 Task: For heading Use Italics Impact with pink colour & bold.  font size for heading26,  'Change the font style of data to'Lobster and font size to 18,  Change the alignment of both headline & data to Align right In the sheet  BudgetTrack  analysis
Action: Mouse moved to (210, 164)
Screenshot: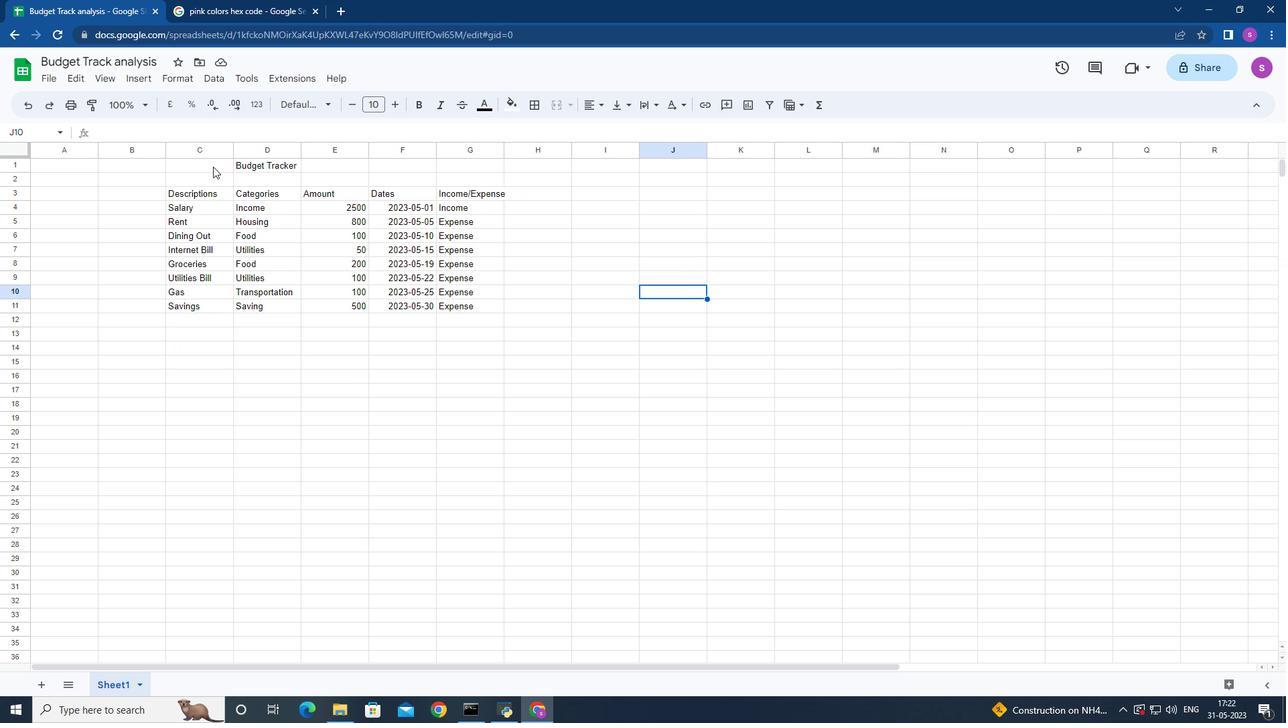 
Action: Mouse pressed left at (210, 164)
Screenshot: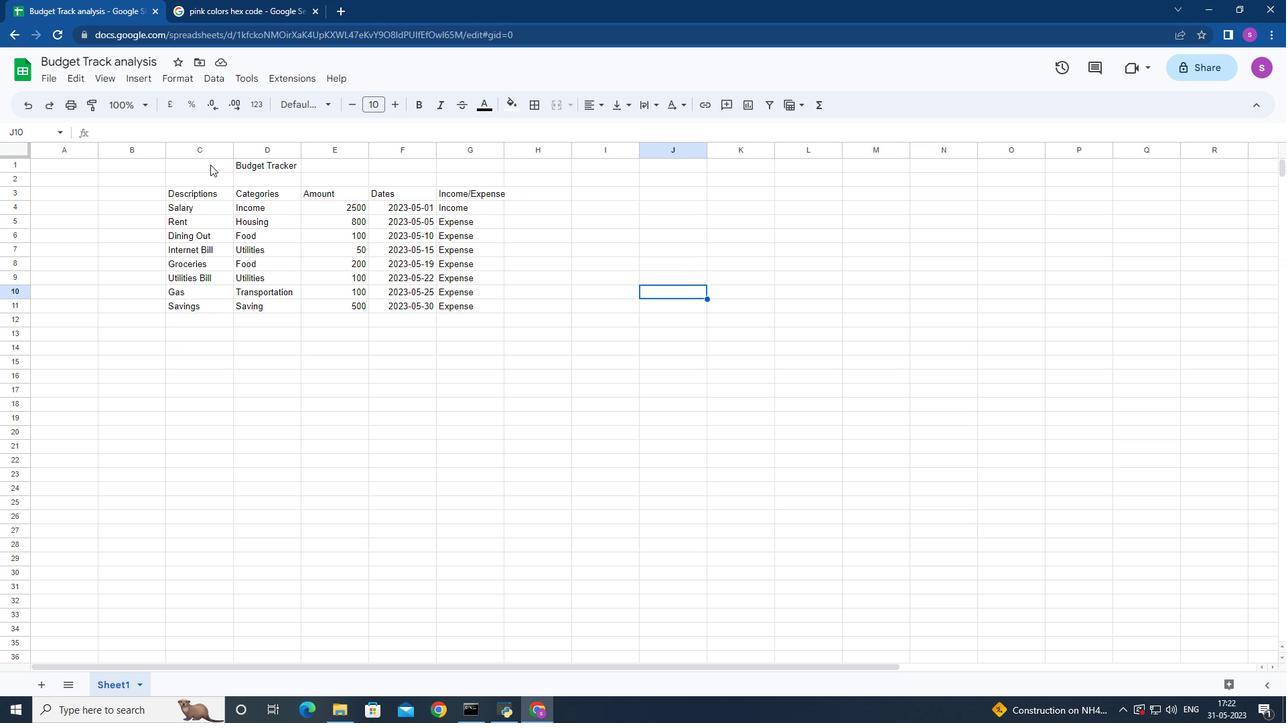 
Action: Mouse moved to (325, 106)
Screenshot: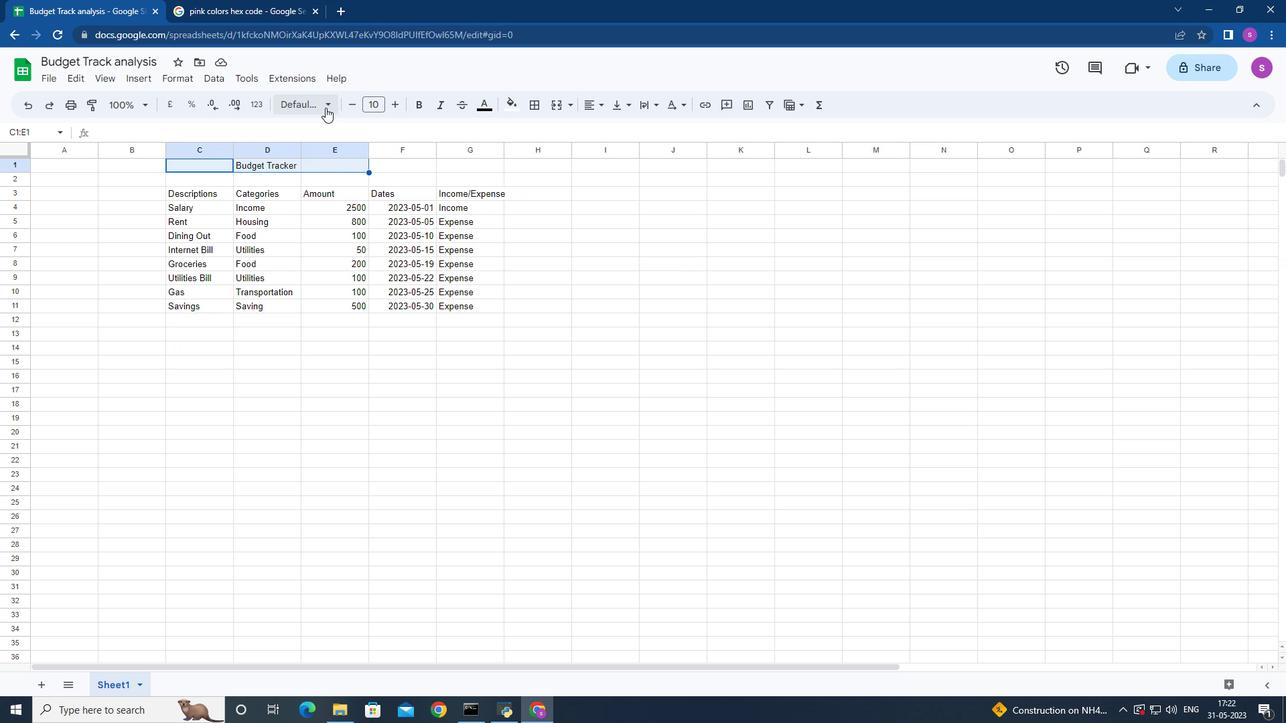 
Action: Mouse pressed left at (325, 106)
Screenshot: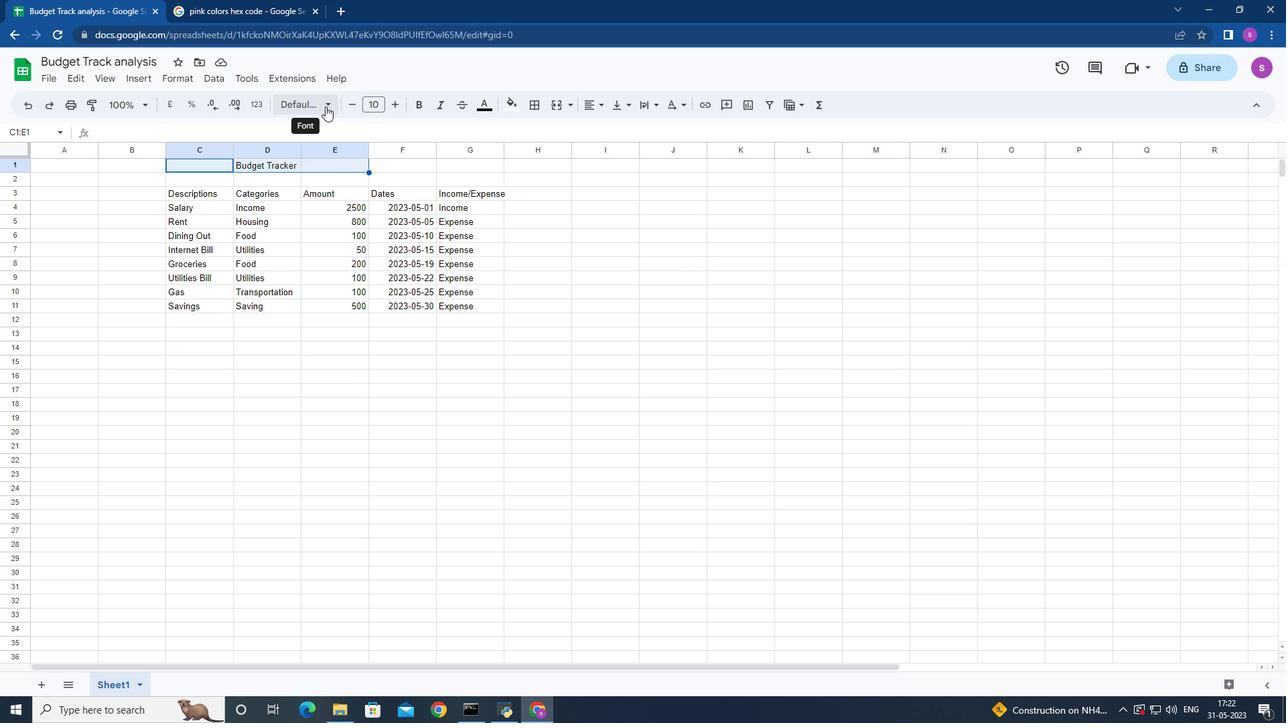 
Action: Mouse moved to (348, 527)
Screenshot: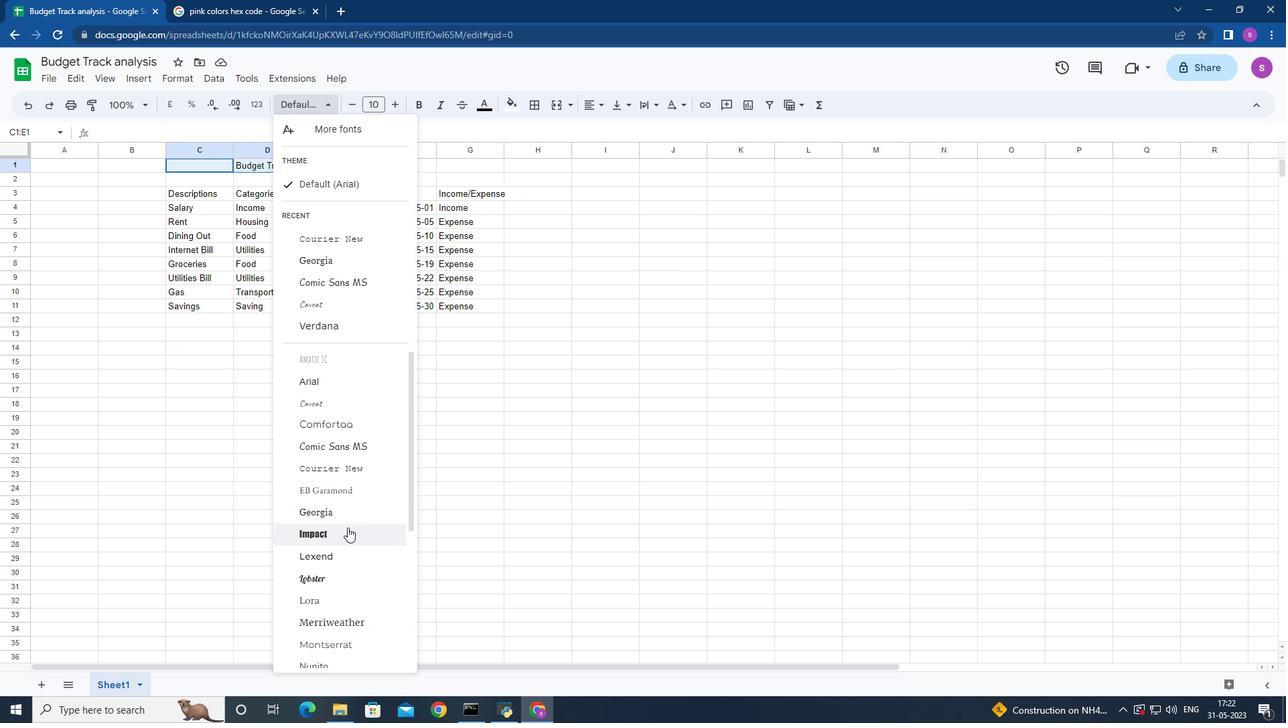 
Action: Mouse pressed left at (348, 527)
Screenshot: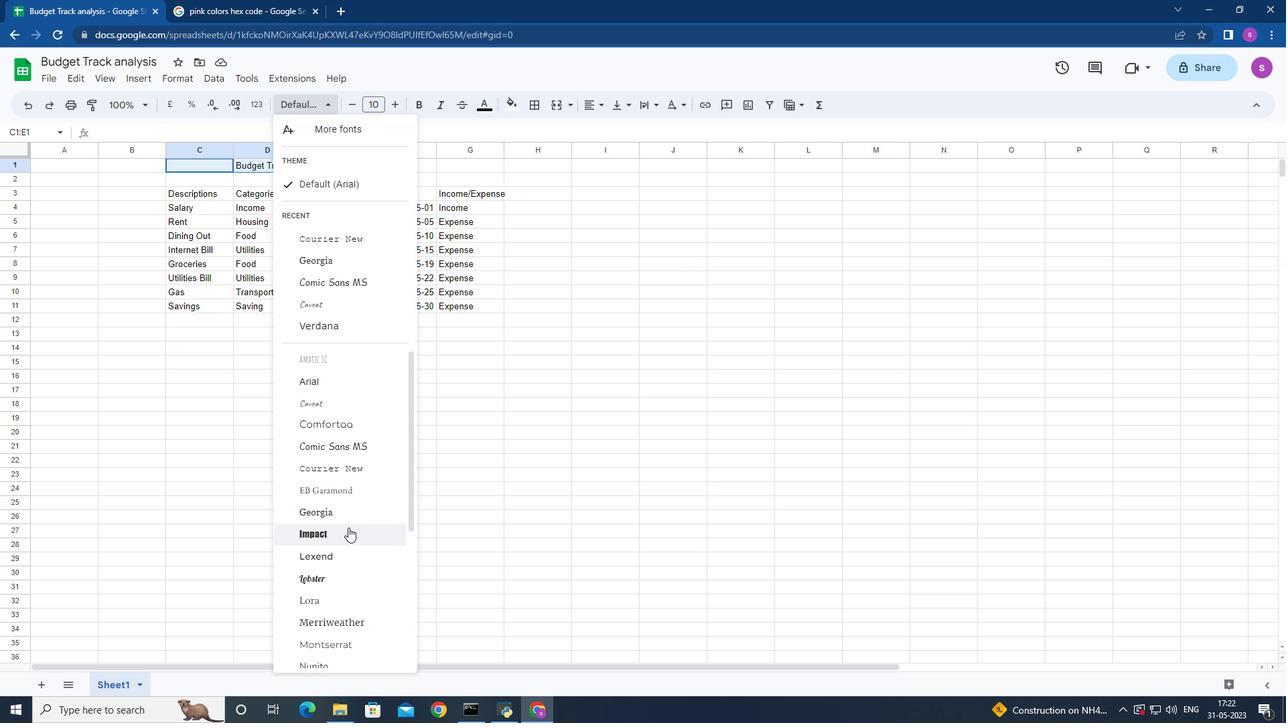 
Action: Mouse moved to (478, 104)
Screenshot: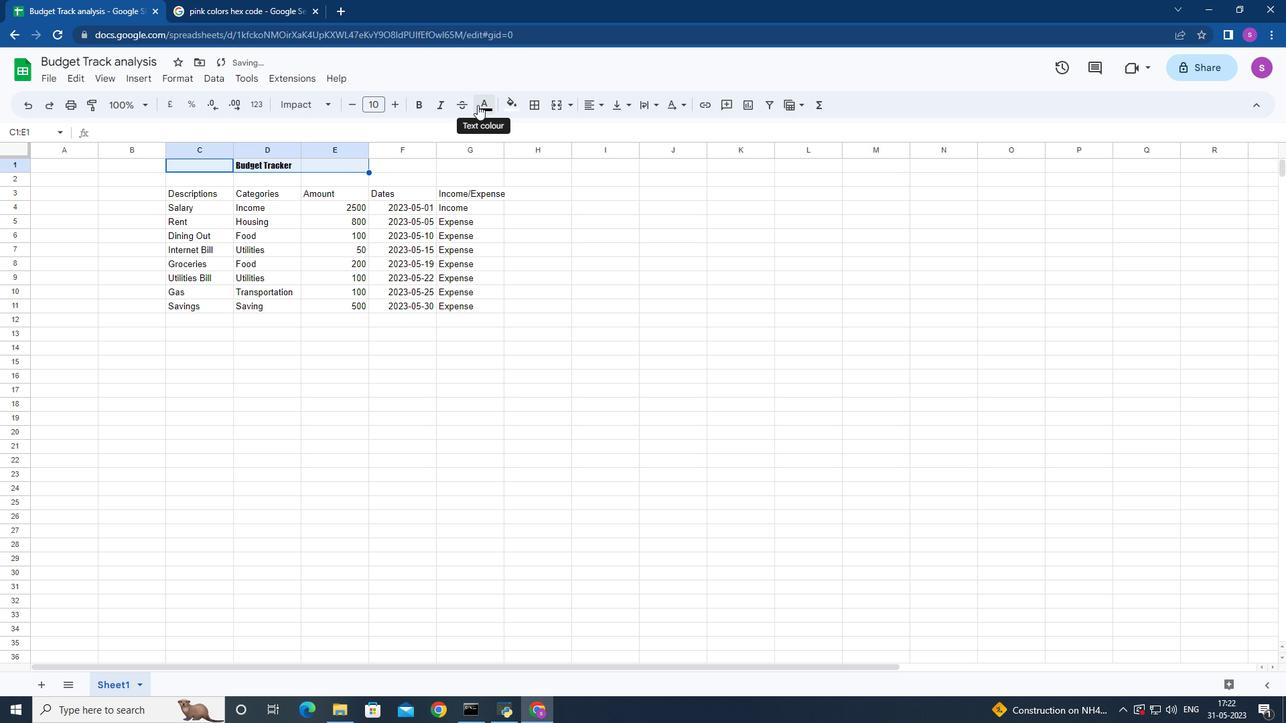 
Action: Mouse pressed left at (478, 104)
Screenshot: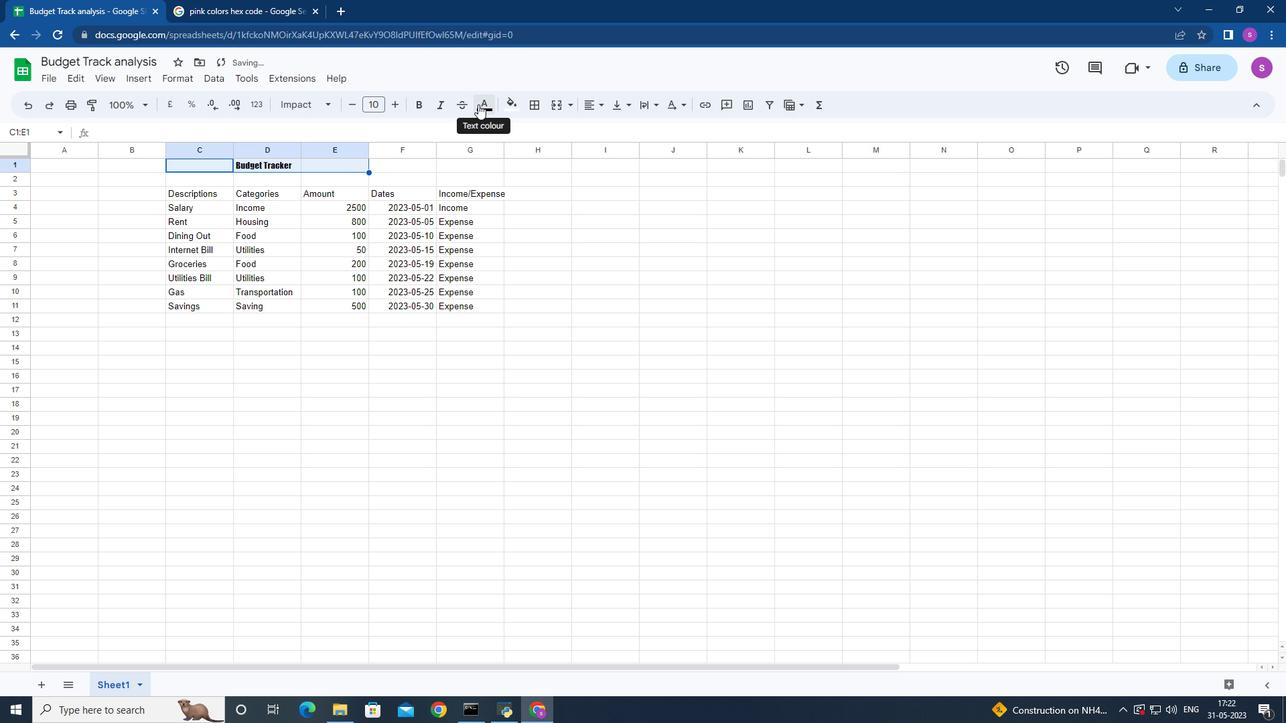 
Action: Mouse moved to (491, 308)
Screenshot: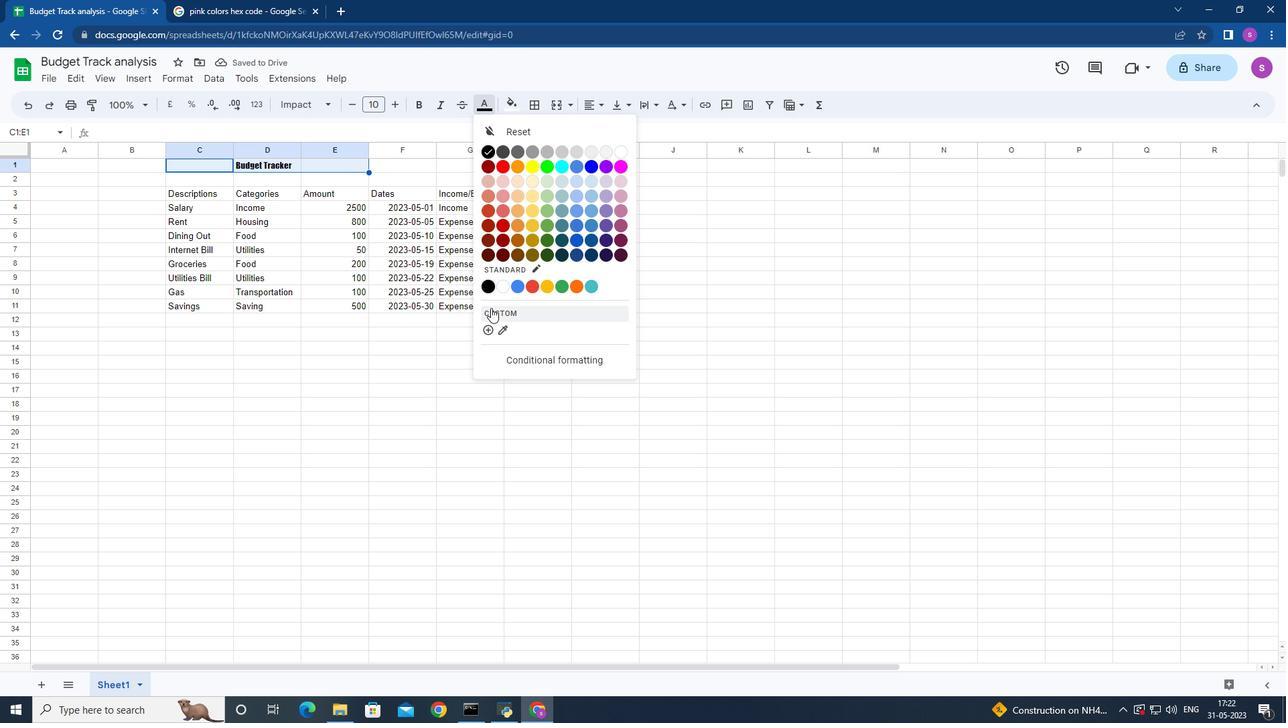 
Action: Mouse pressed left at (491, 308)
Screenshot: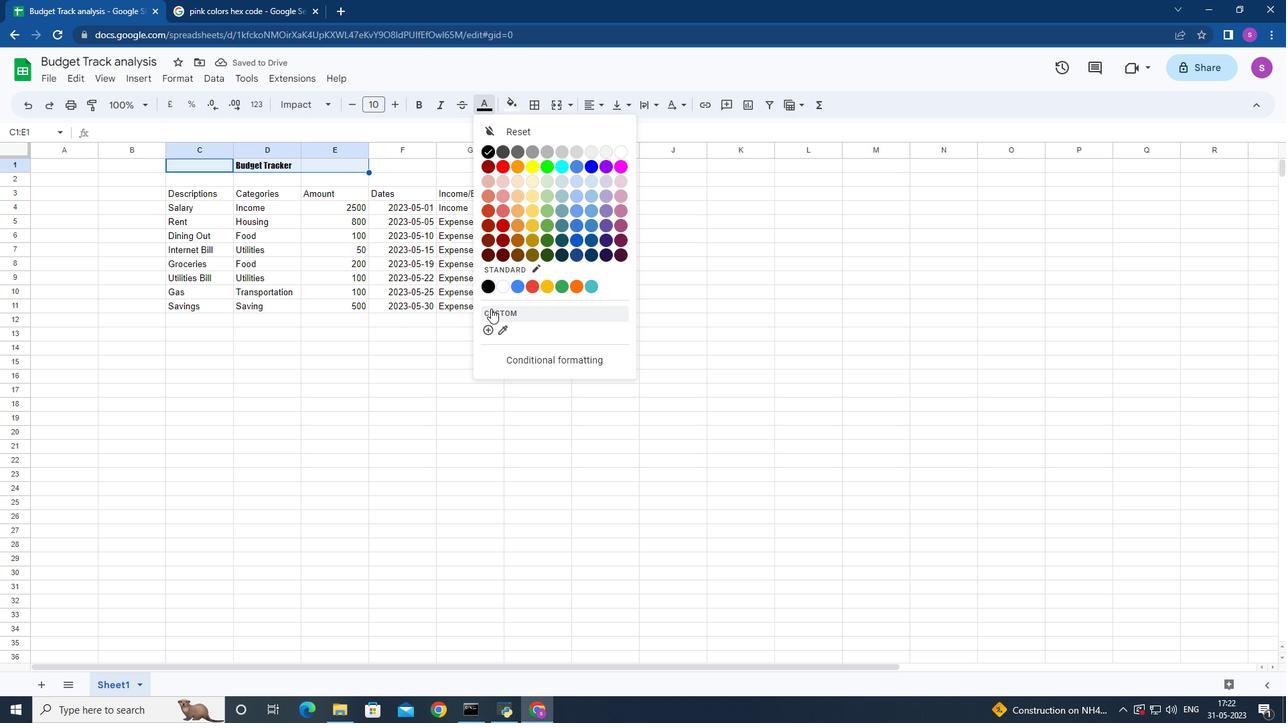 
Action: Mouse moved to (522, 371)
Screenshot: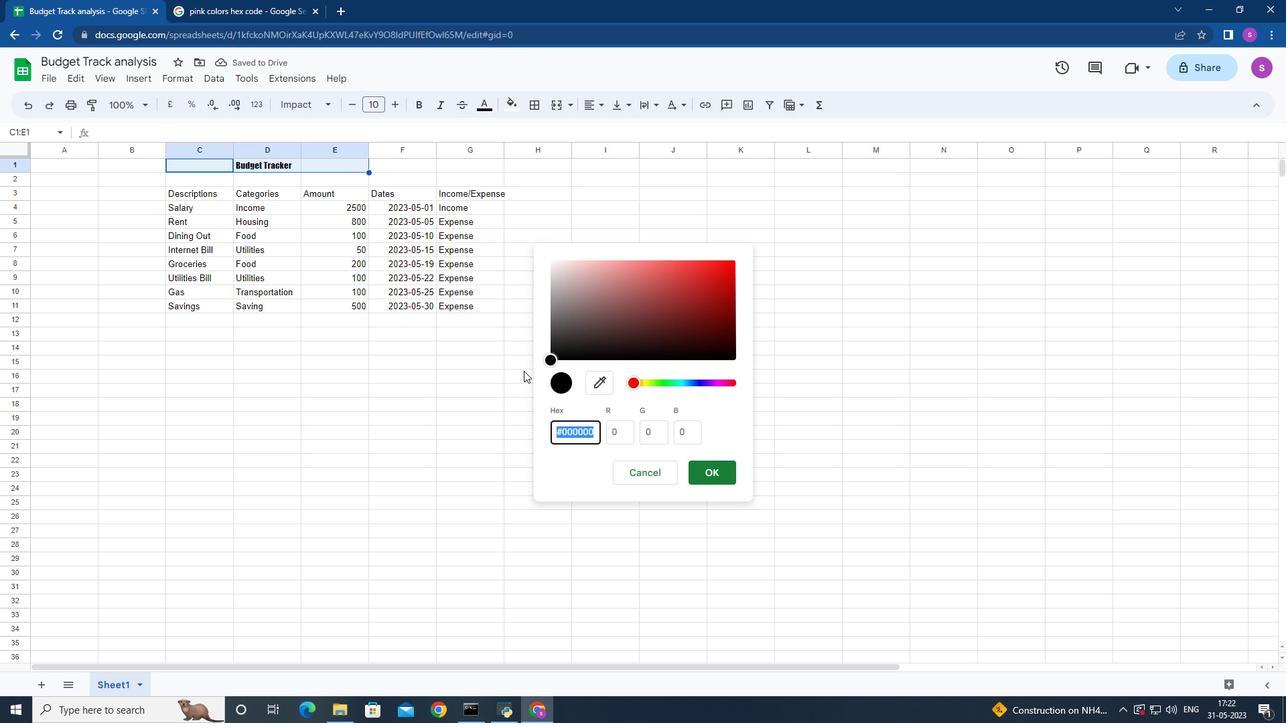 
Action: Key pressed ctrl+V
Screenshot: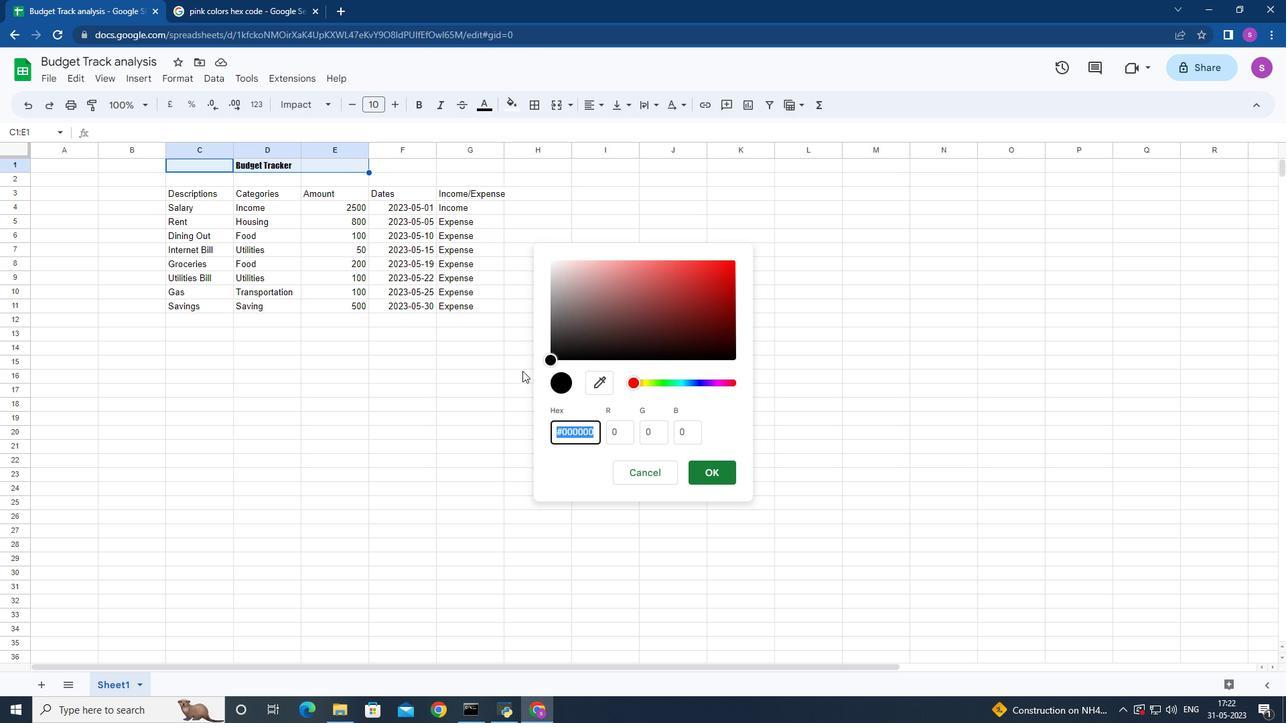 
Action: Mouse moved to (717, 468)
Screenshot: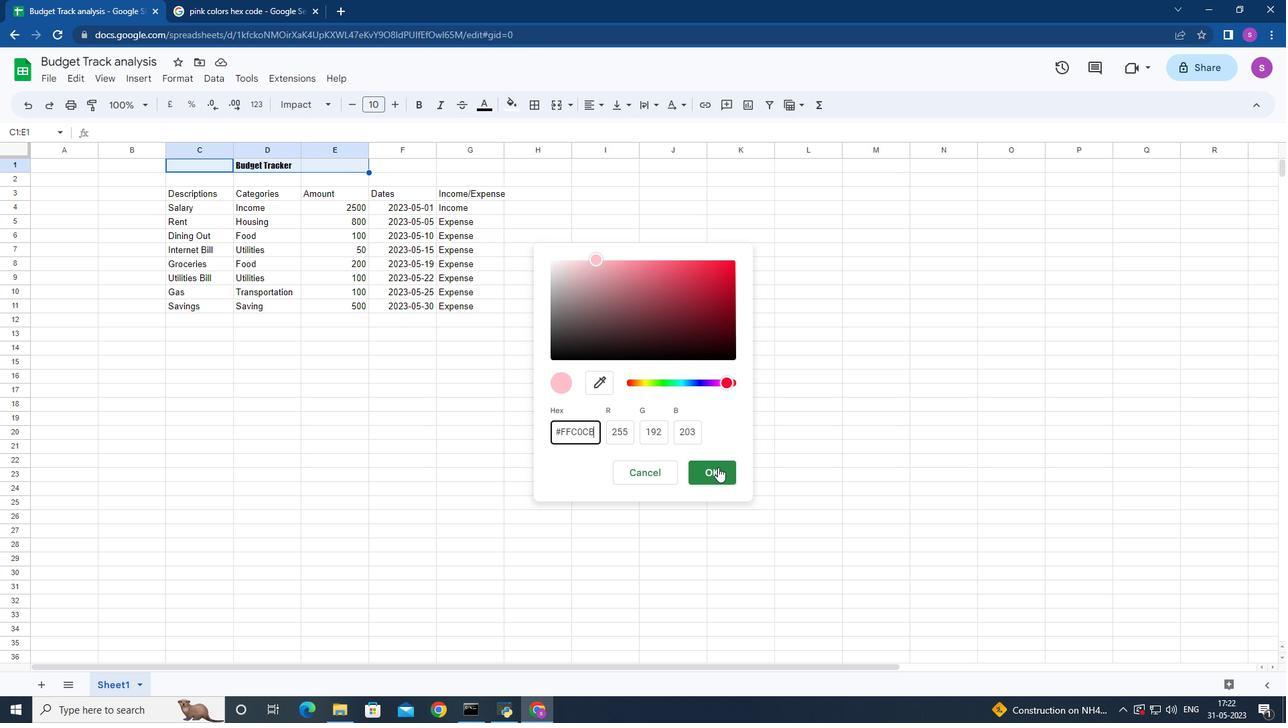 
Action: Mouse pressed left at (717, 468)
Screenshot: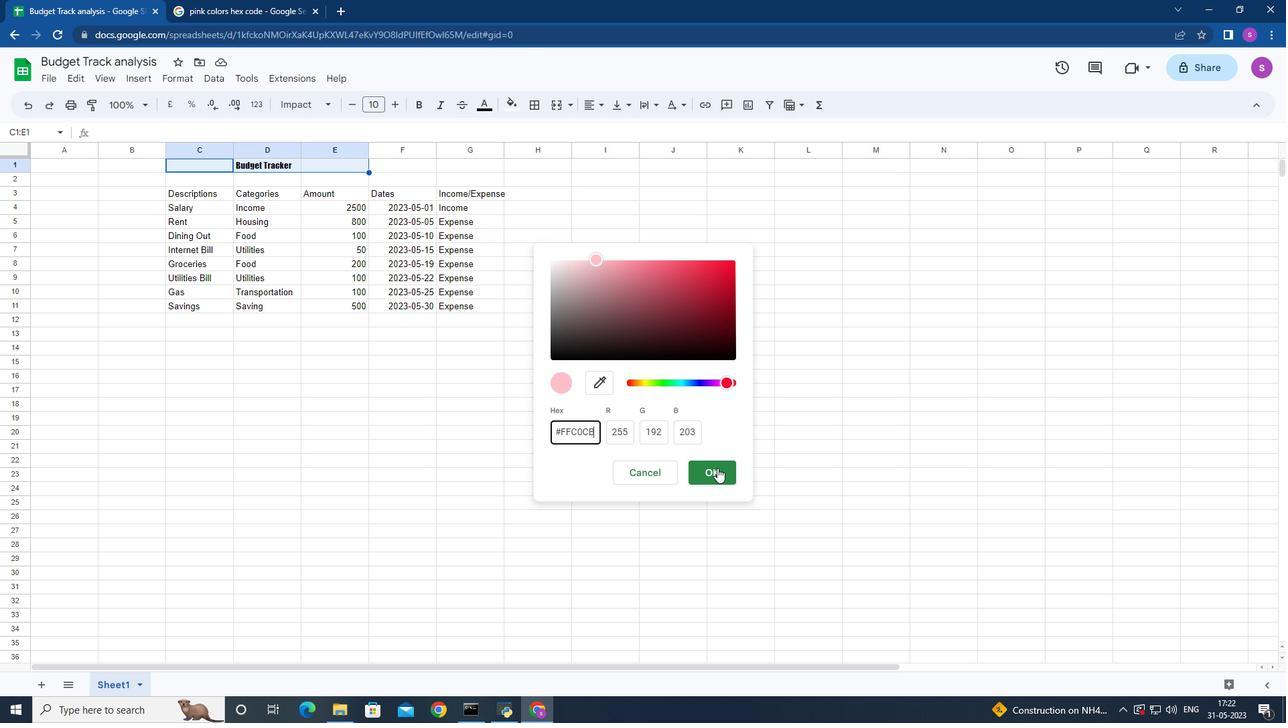 
Action: Mouse moved to (418, 104)
Screenshot: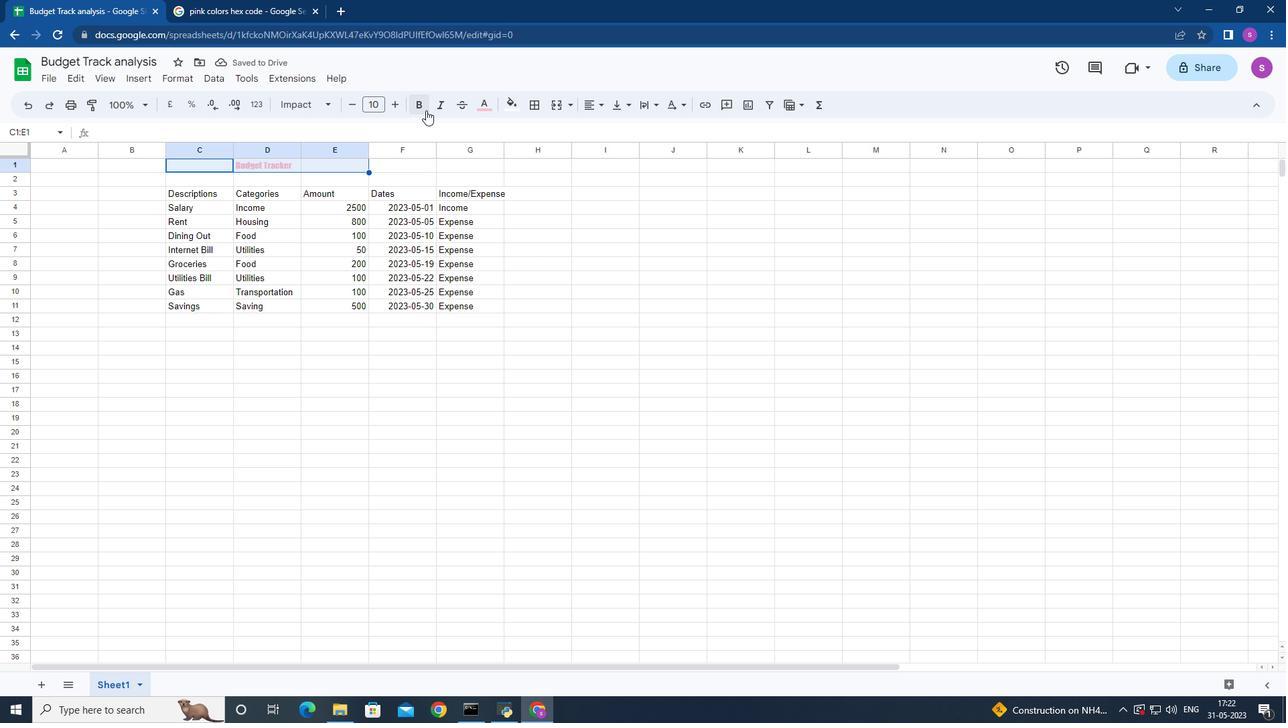 
Action: Mouse pressed left at (418, 104)
Screenshot: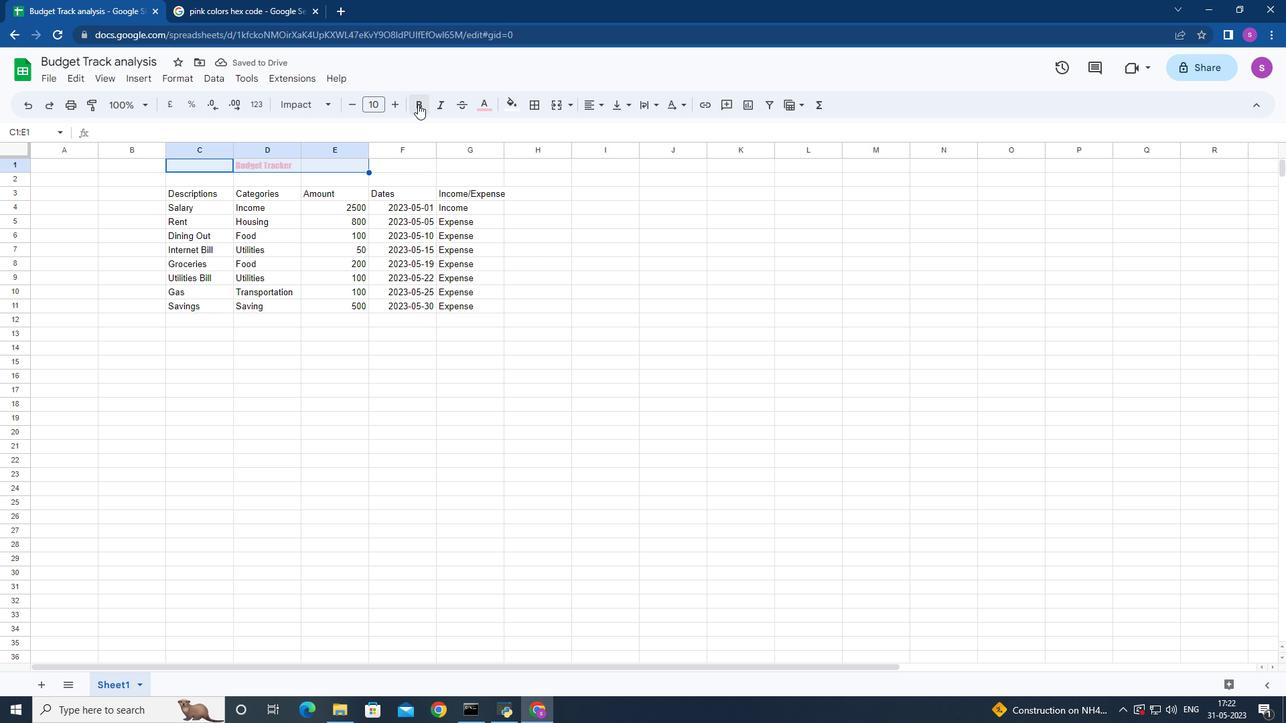 
Action: Mouse moved to (394, 107)
Screenshot: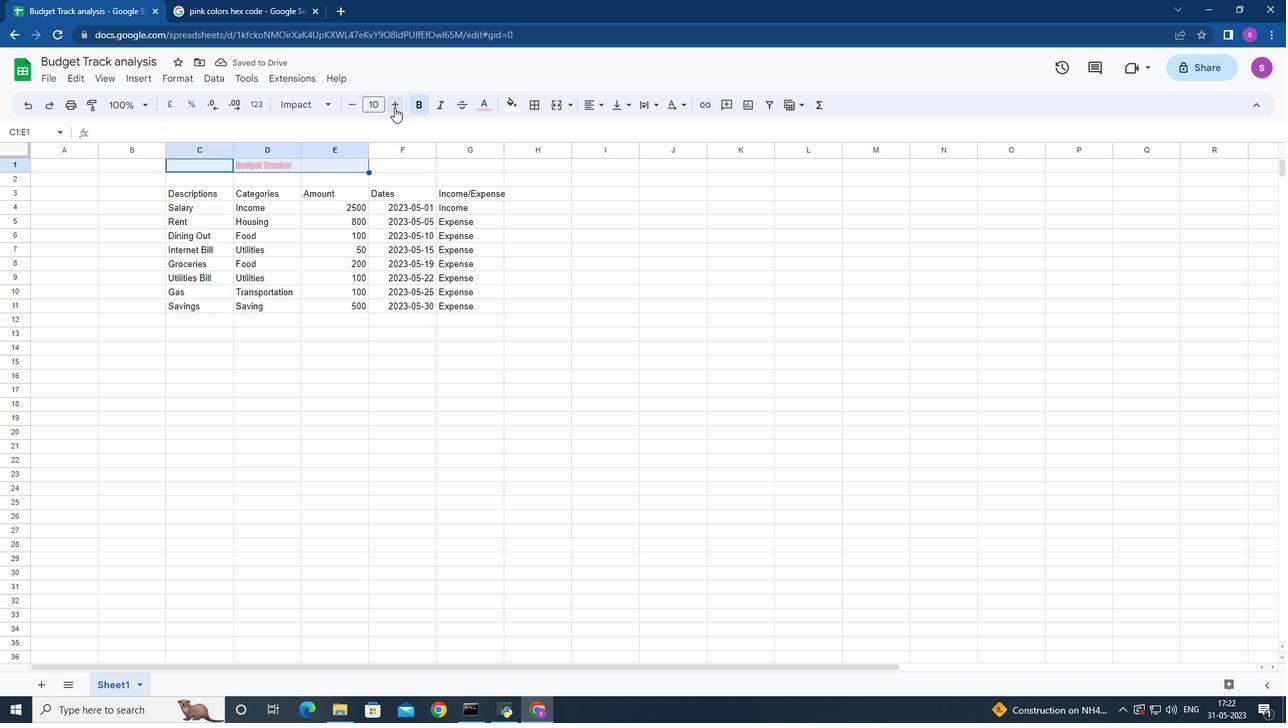 
Action: Mouse pressed left at (394, 107)
Screenshot: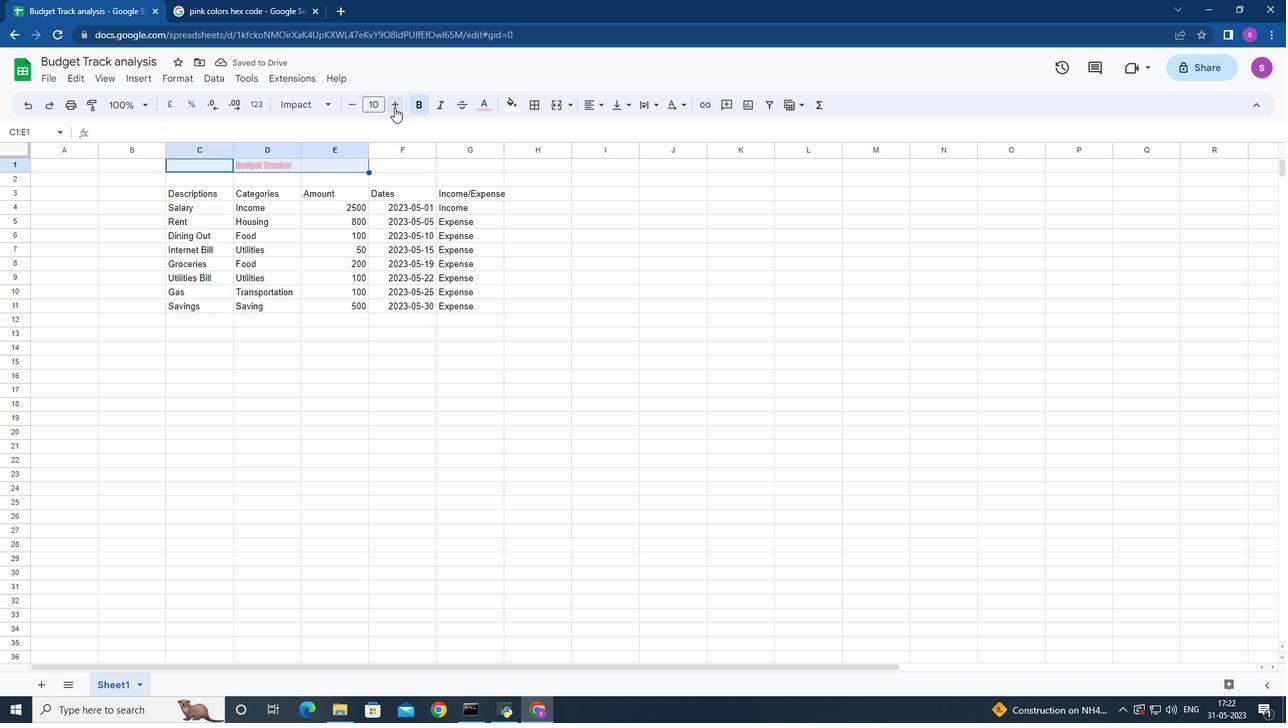 
Action: Mouse moved to (394, 107)
Screenshot: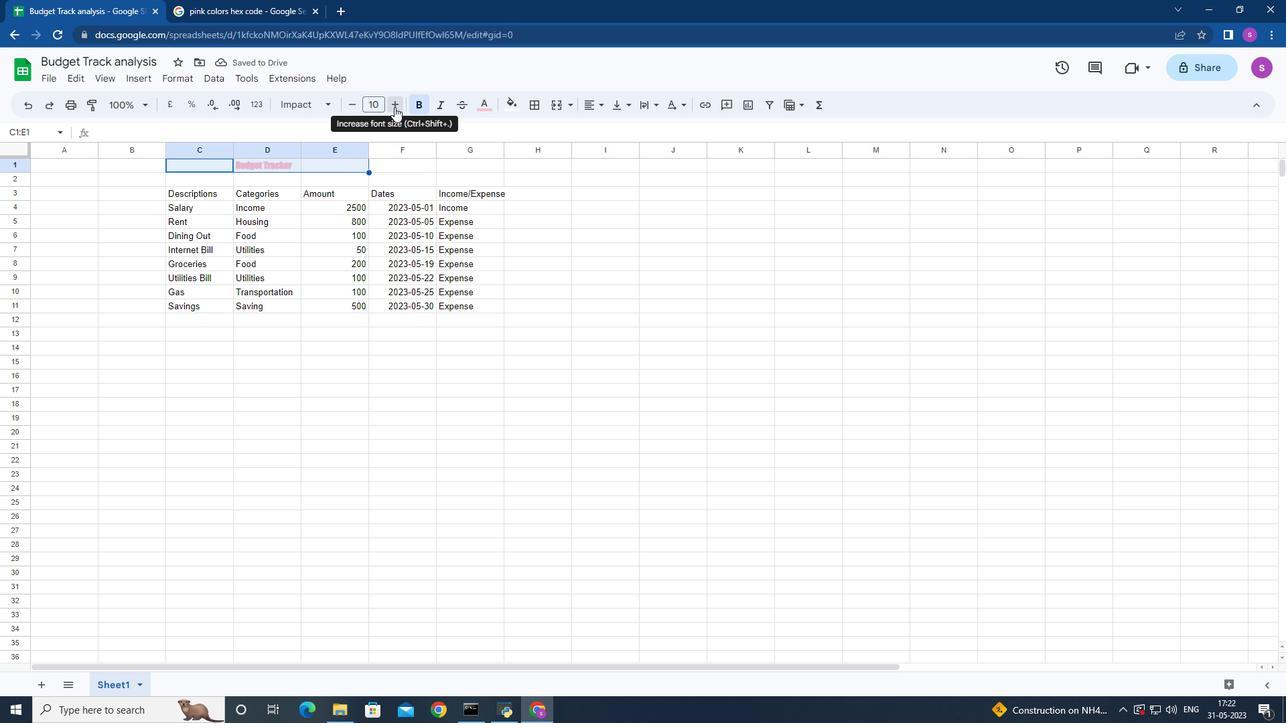 
Action: Mouse pressed left at (394, 107)
Screenshot: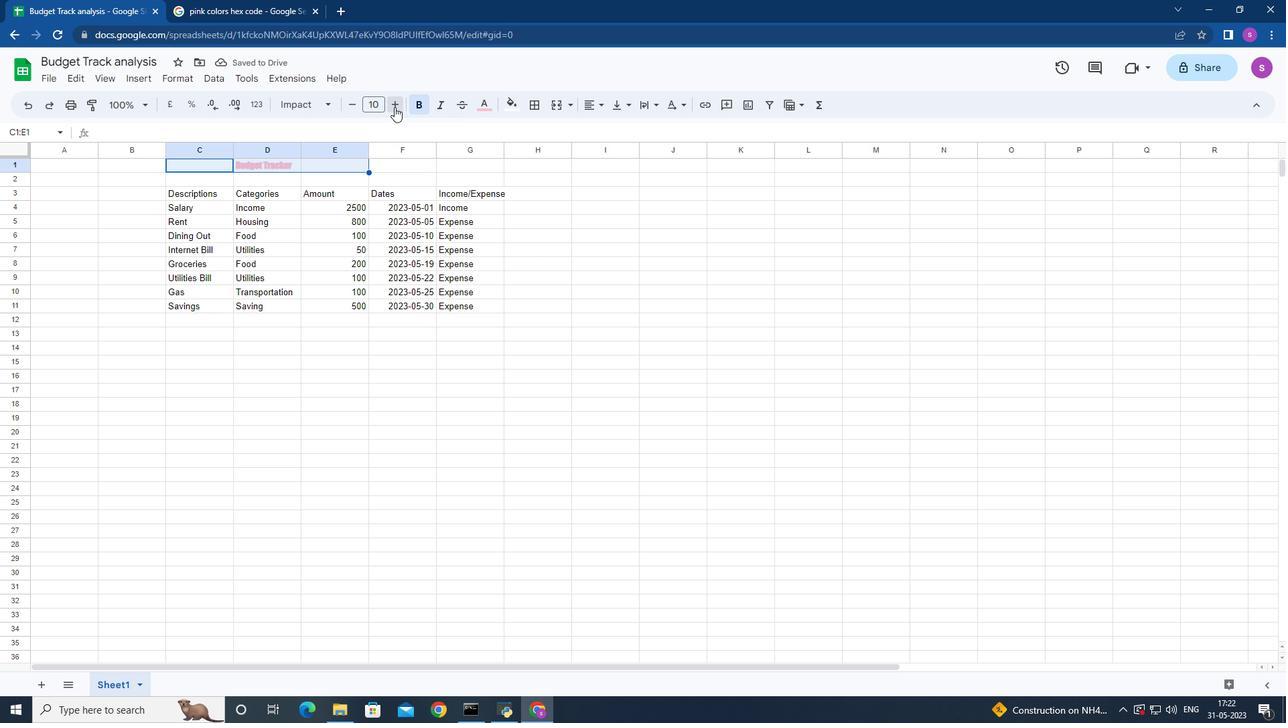 
Action: Mouse pressed left at (394, 107)
Screenshot: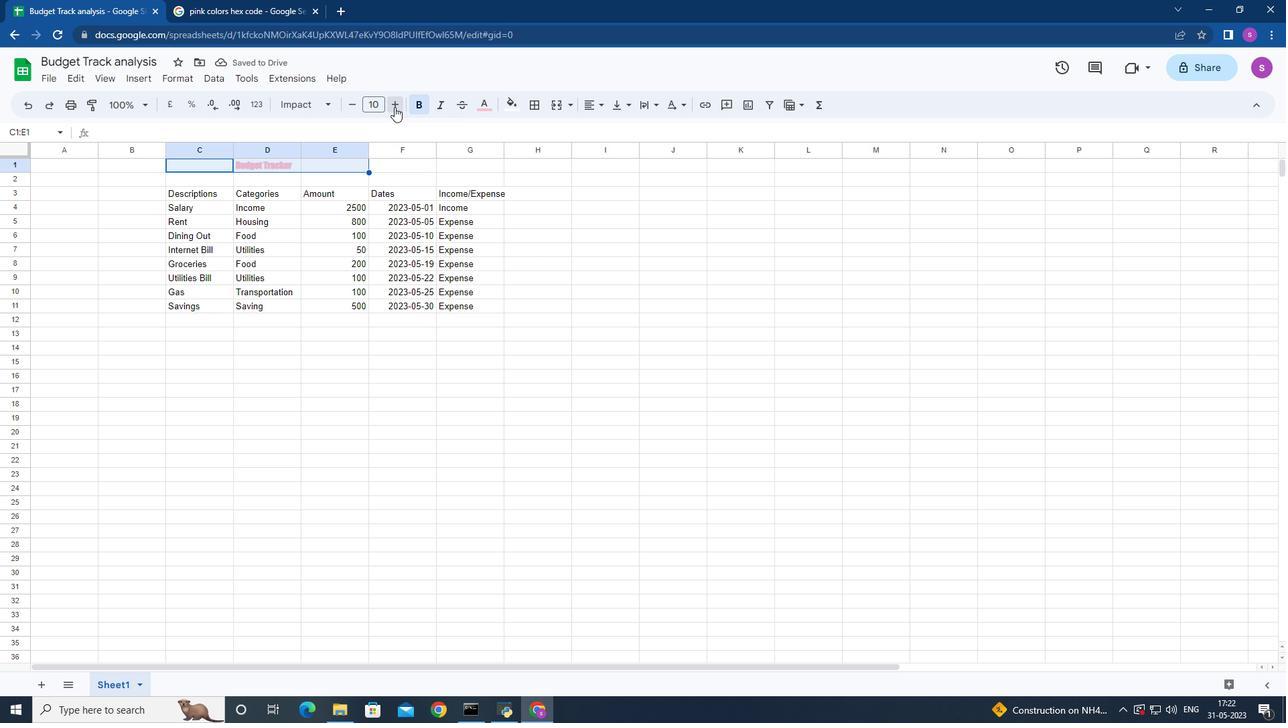 
Action: Mouse pressed left at (394, 107)
Screenshot: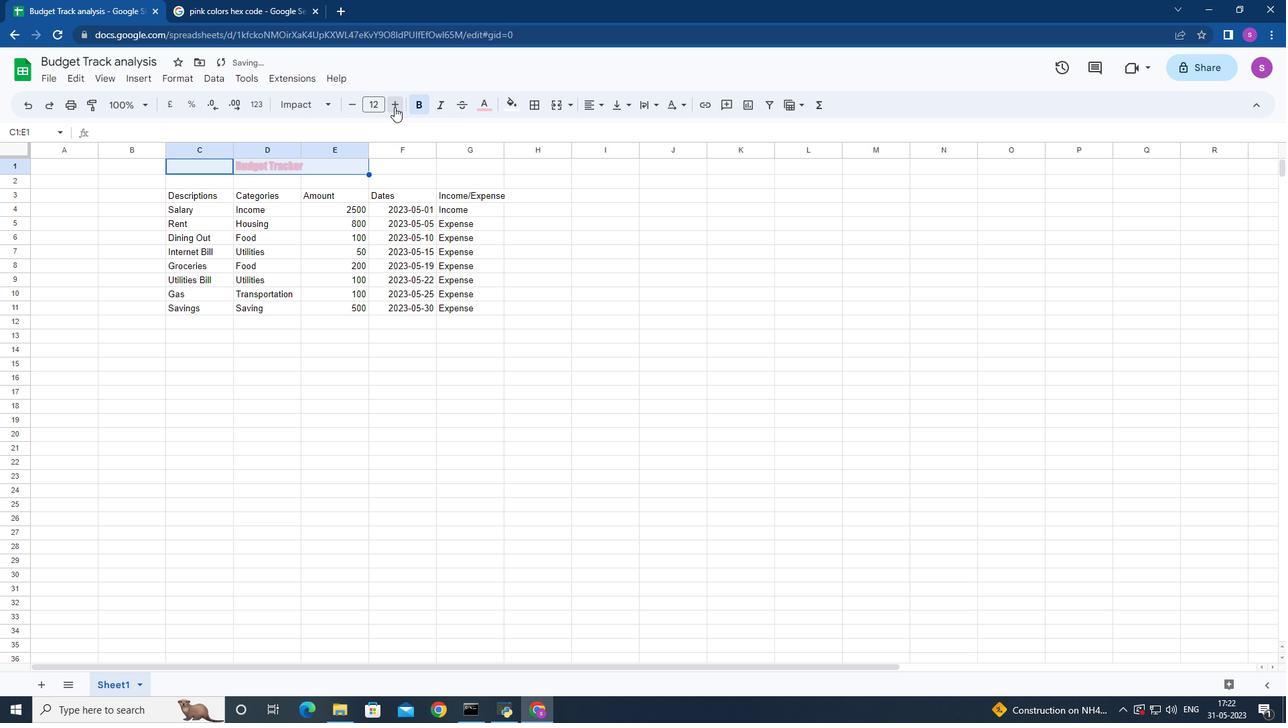 
Action: Mouse pressed left at (394, 107)
Screenshot: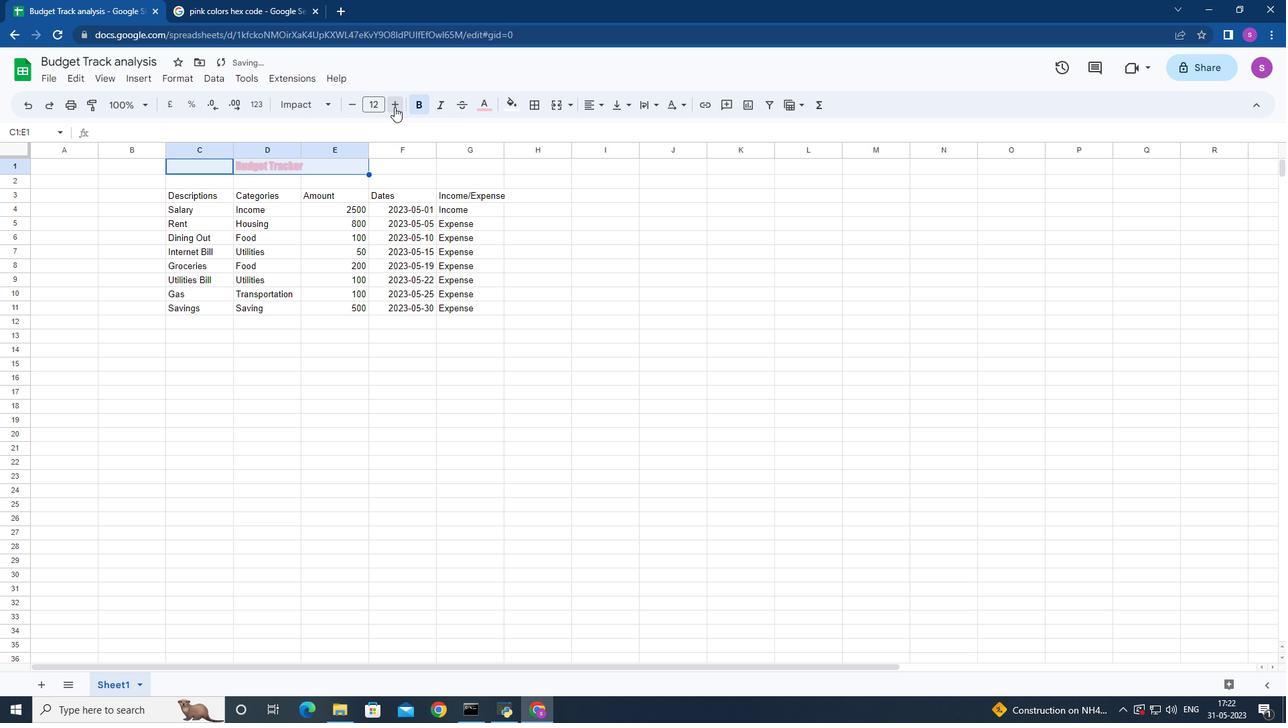 
Action: Mouse pressed left at (394, 107)
Screenshot: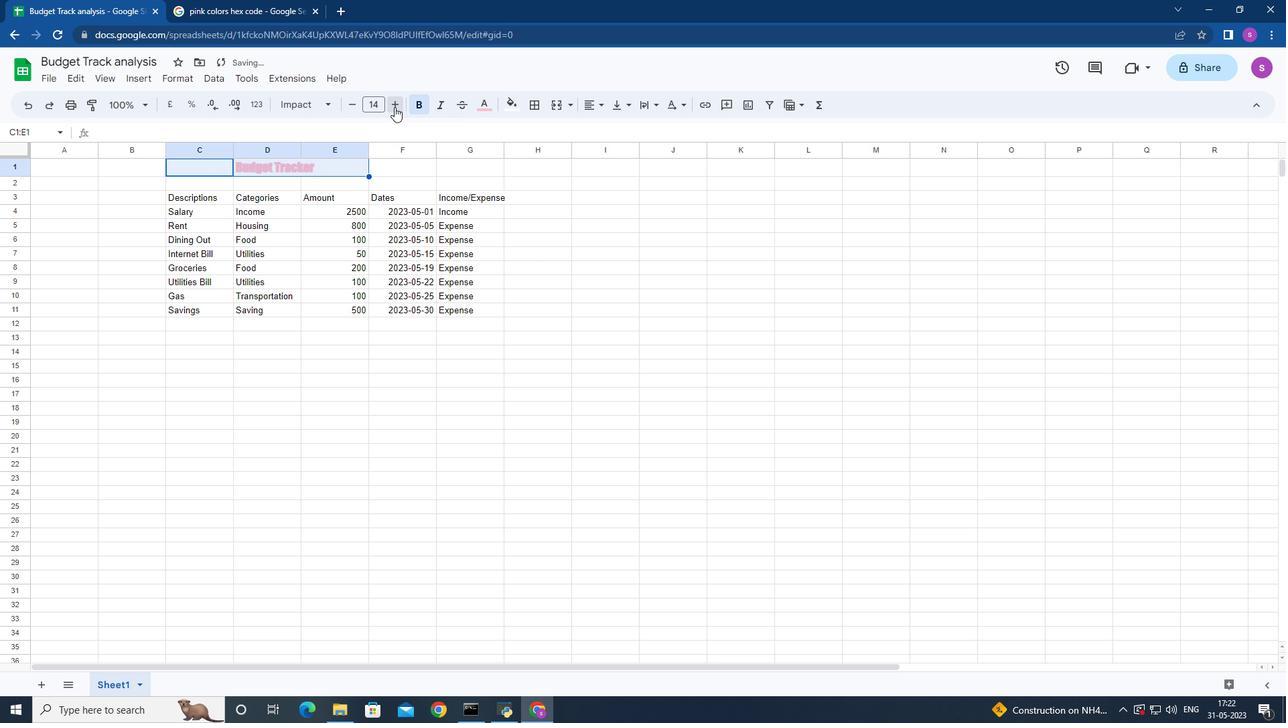 
Action: Mouse pressed left at (394, 107)
Screenshot: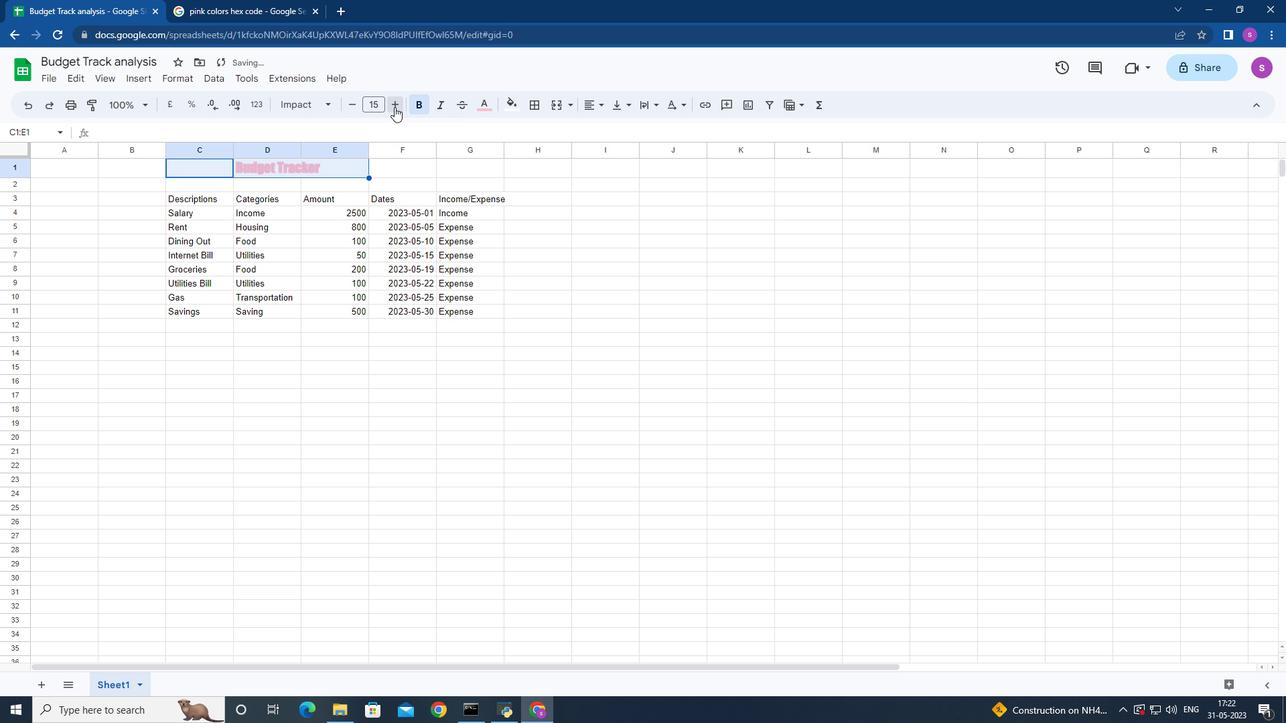
Action: Mouse pressed left at (394, 107)
Screenshot: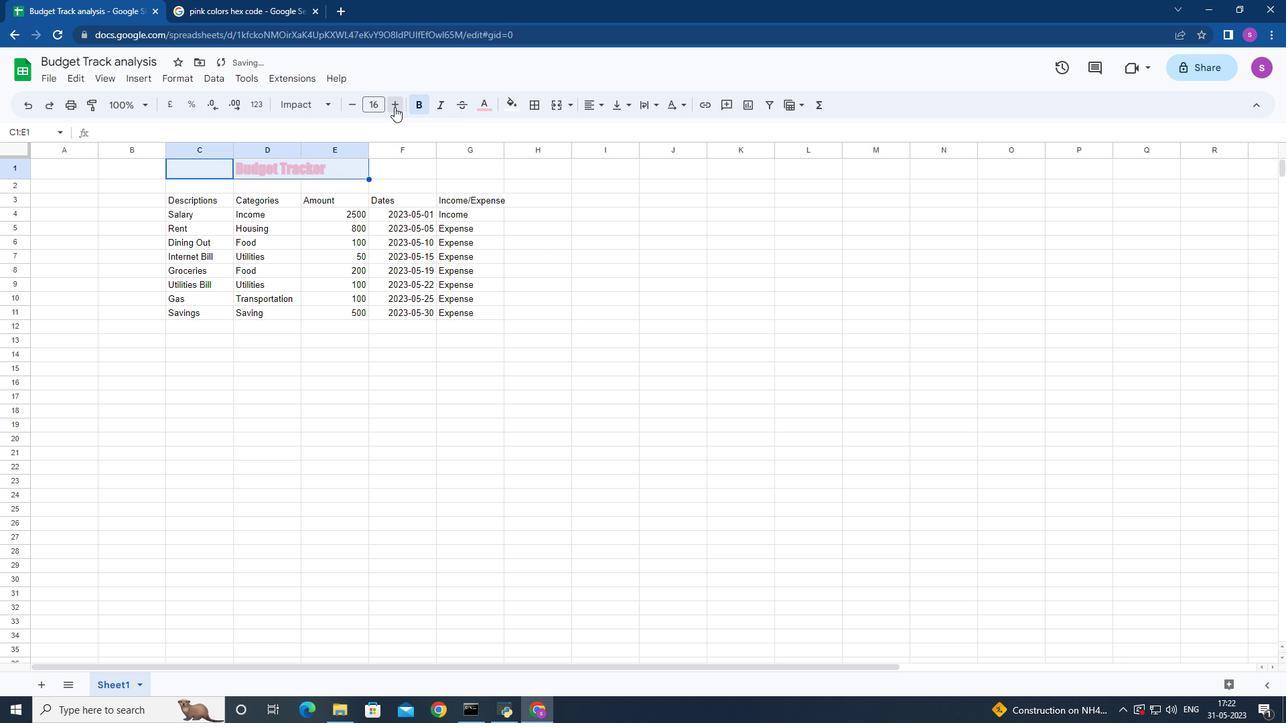 
Action: Mouse pressed left at (394, 107)
Screenshot: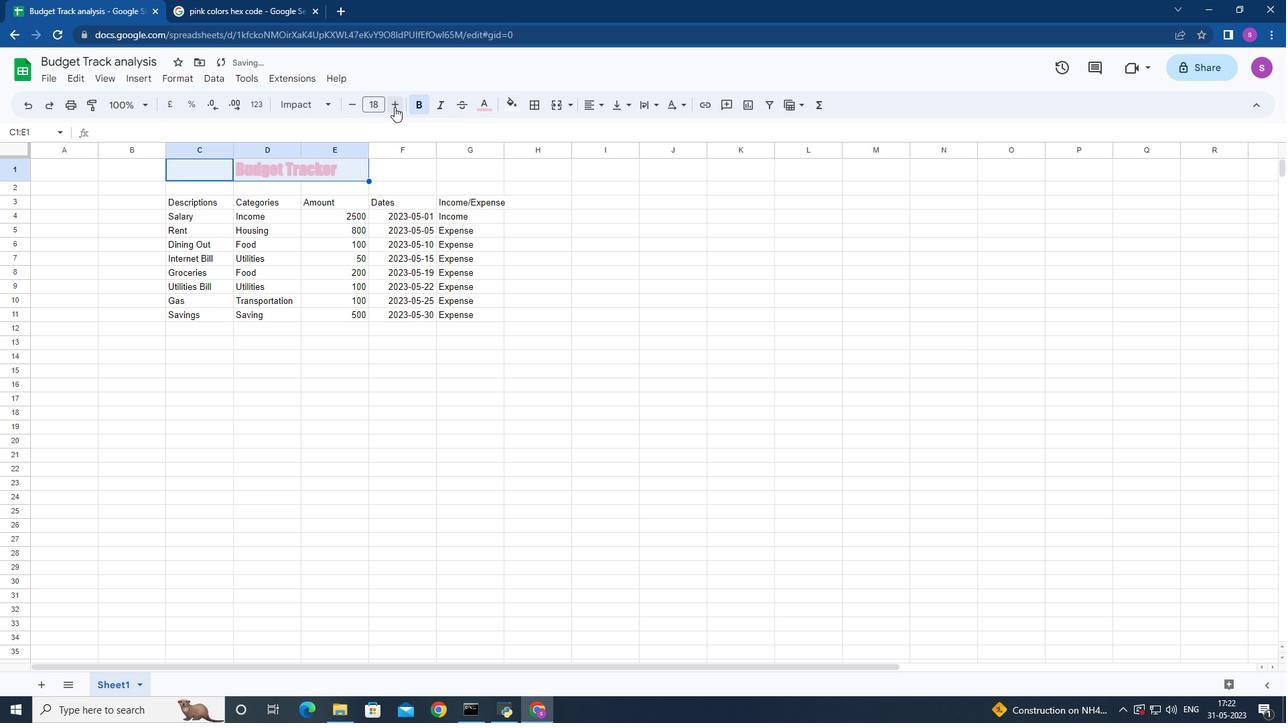 
Action: Mouse pressed left at (394, 107)
Screenshot: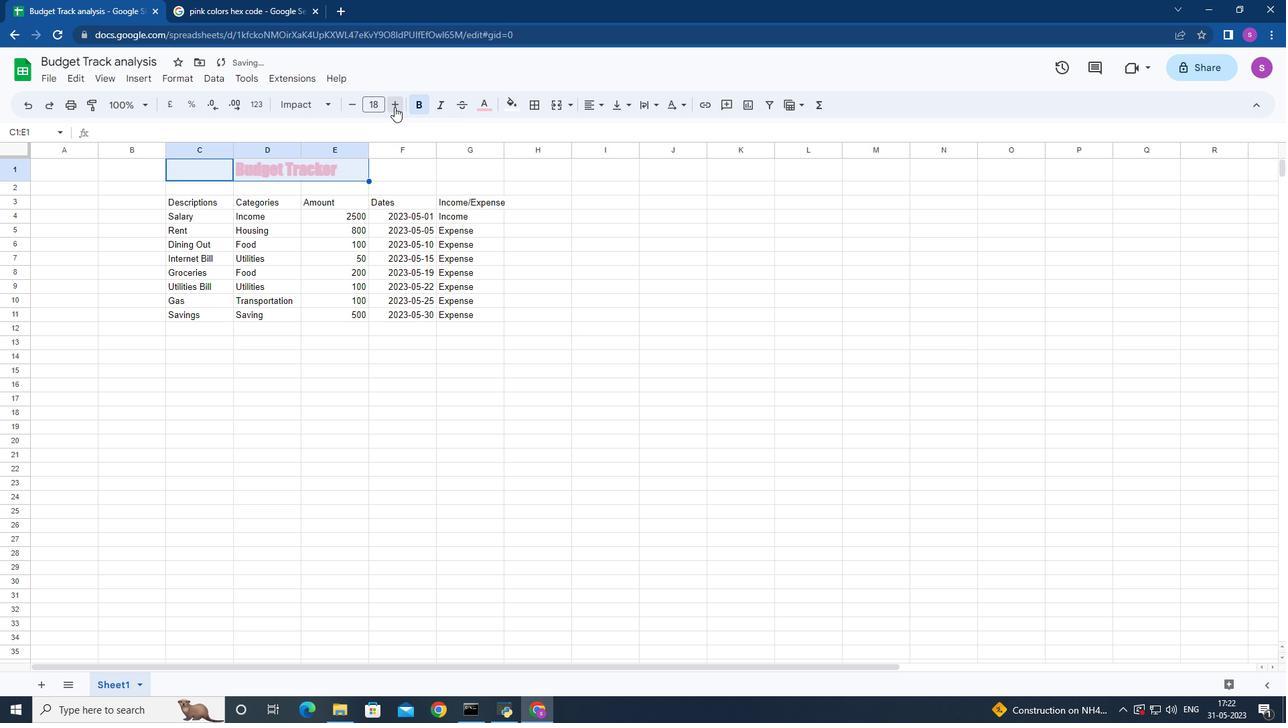 
Action: Mouse pressed left at (394, 107)
Screenshot: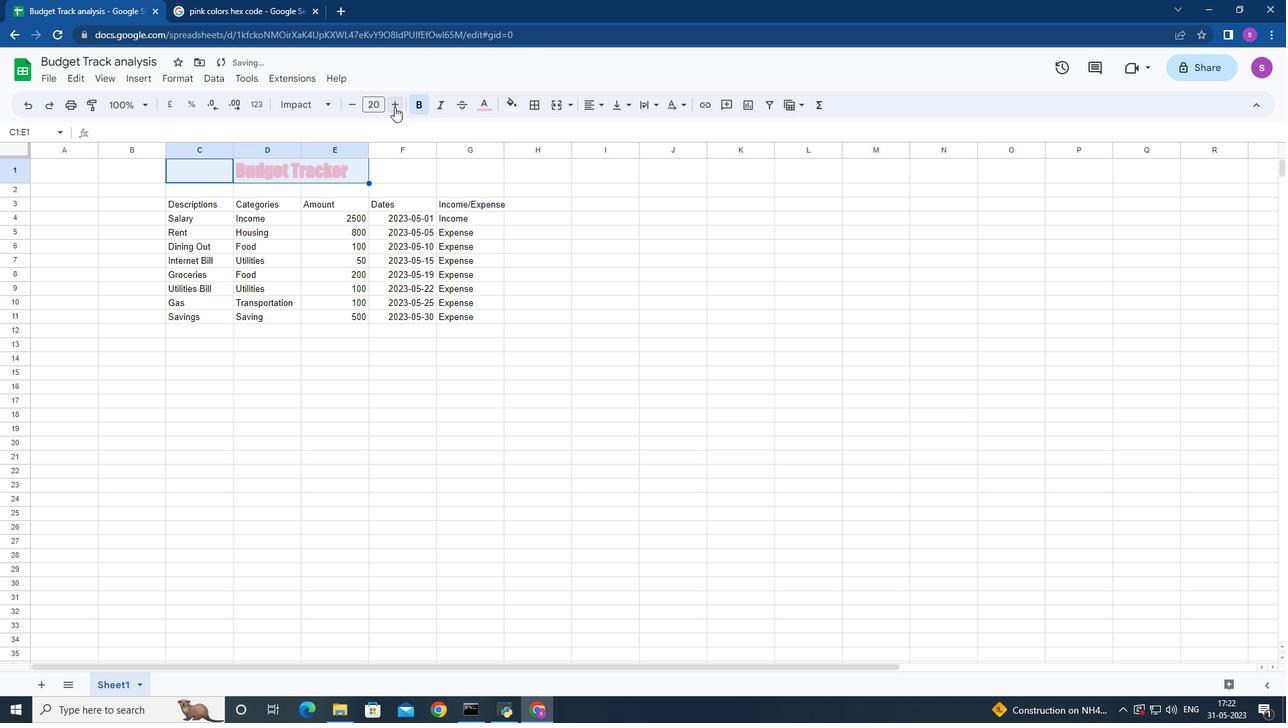 
Action: Mouse pressed left at (394, 107)
Screenshot: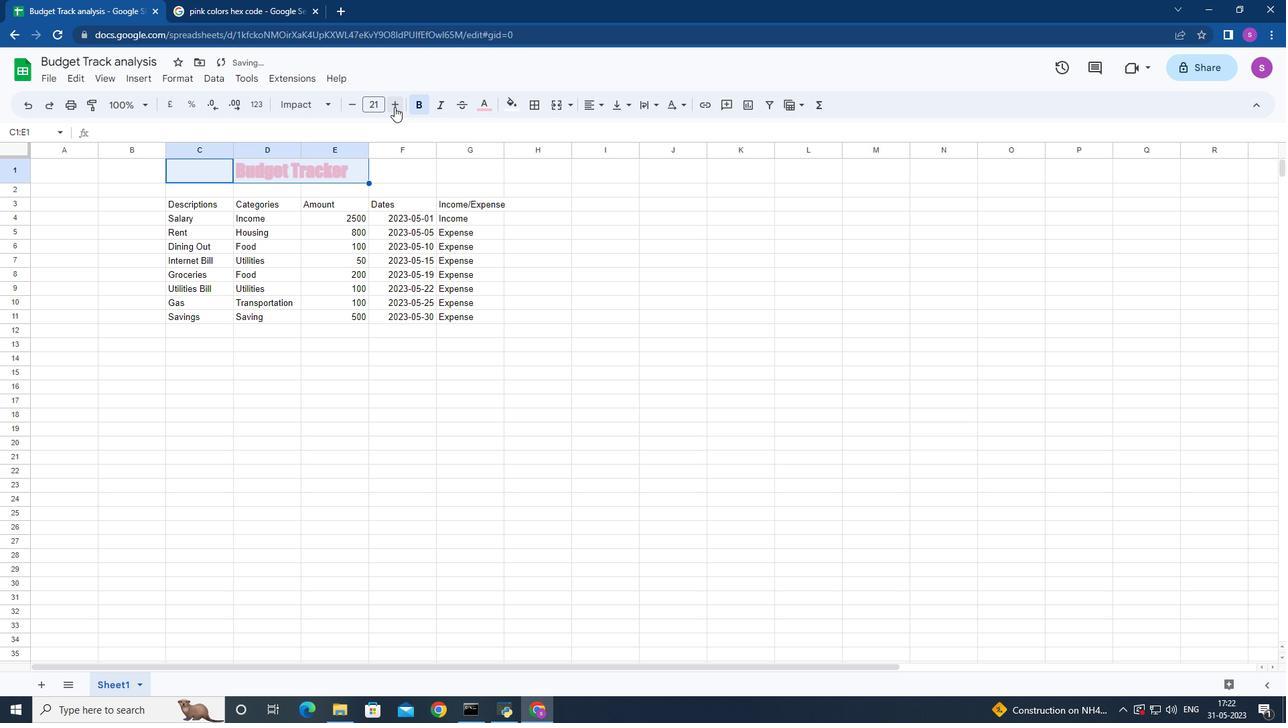 
Action: Mouse pressed left at (394, 107)
Screenshot: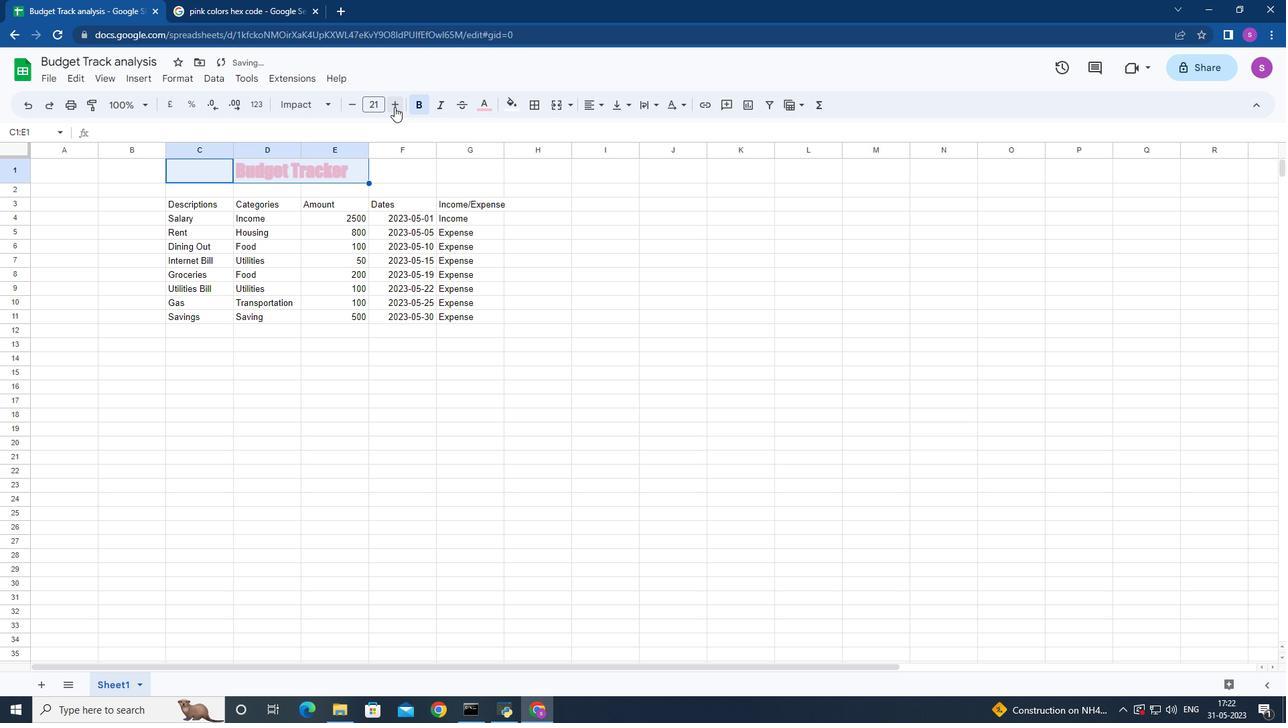 
Action: Mouse pressed left at (394, 107)
Screenshot: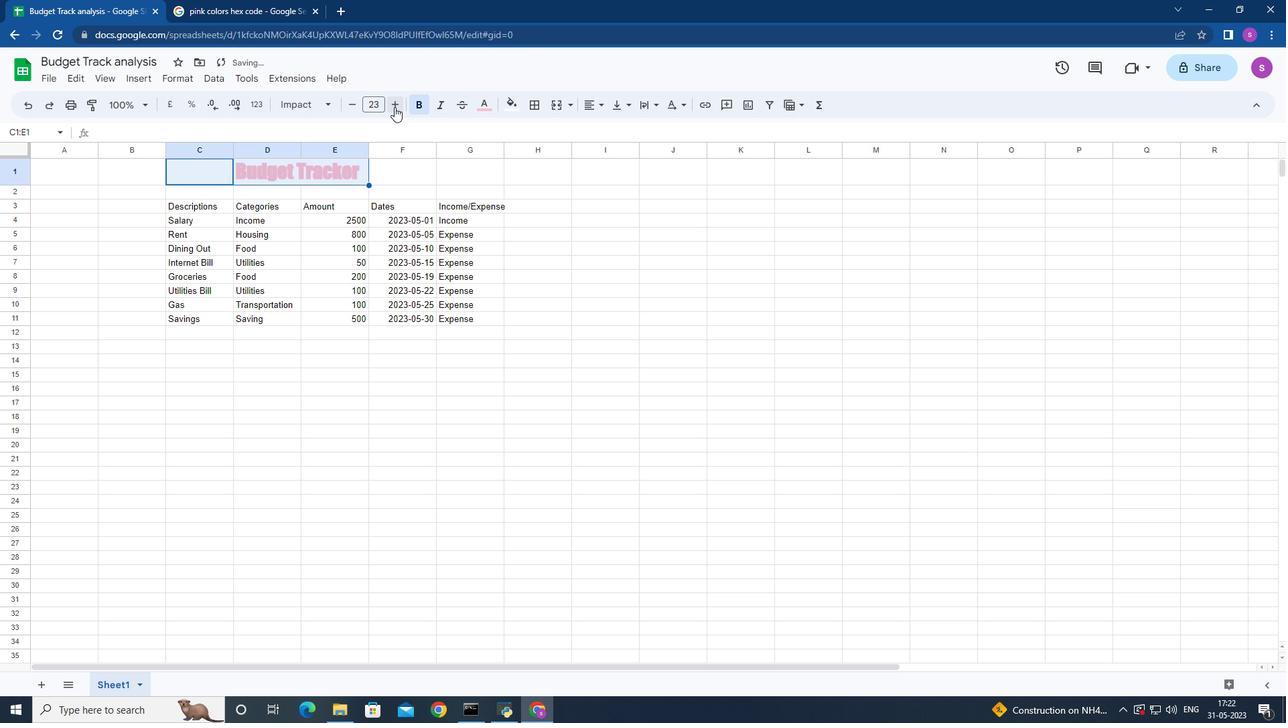 
Action: Mouse pressed left at (394, 107)
Screenshot: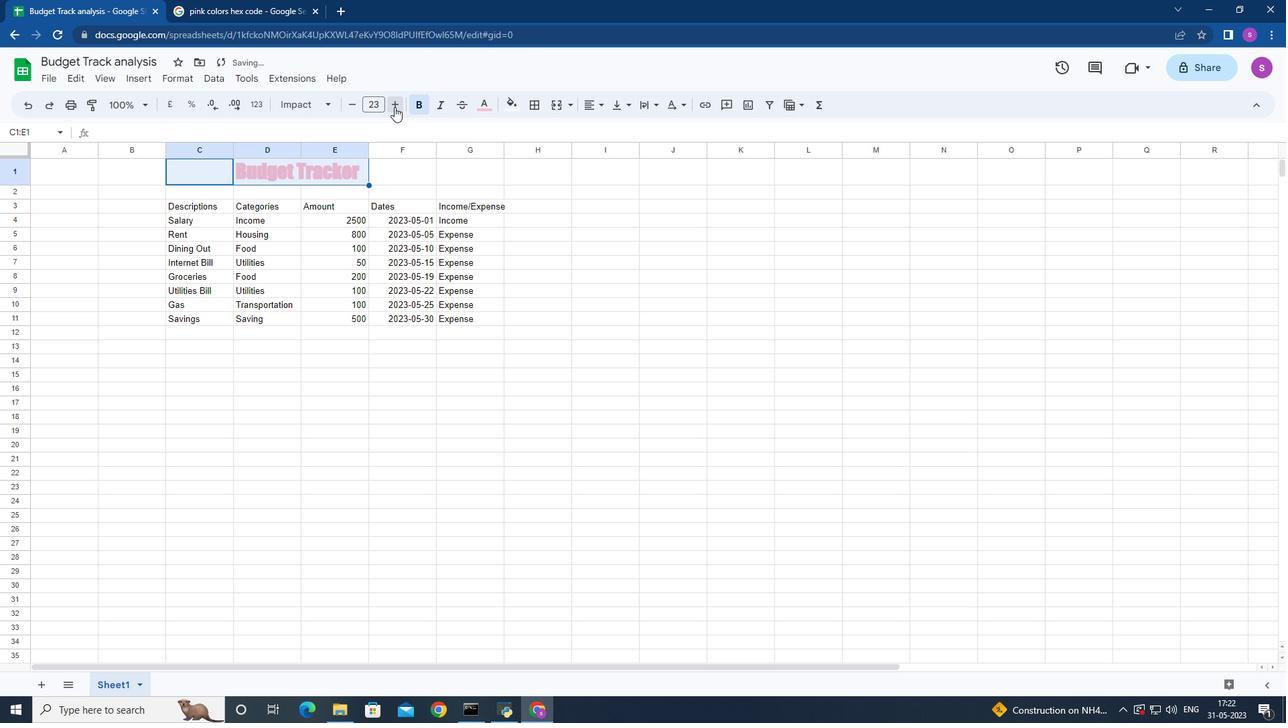 
Action: Mouse pressed left at (394, 107)
Screenshot: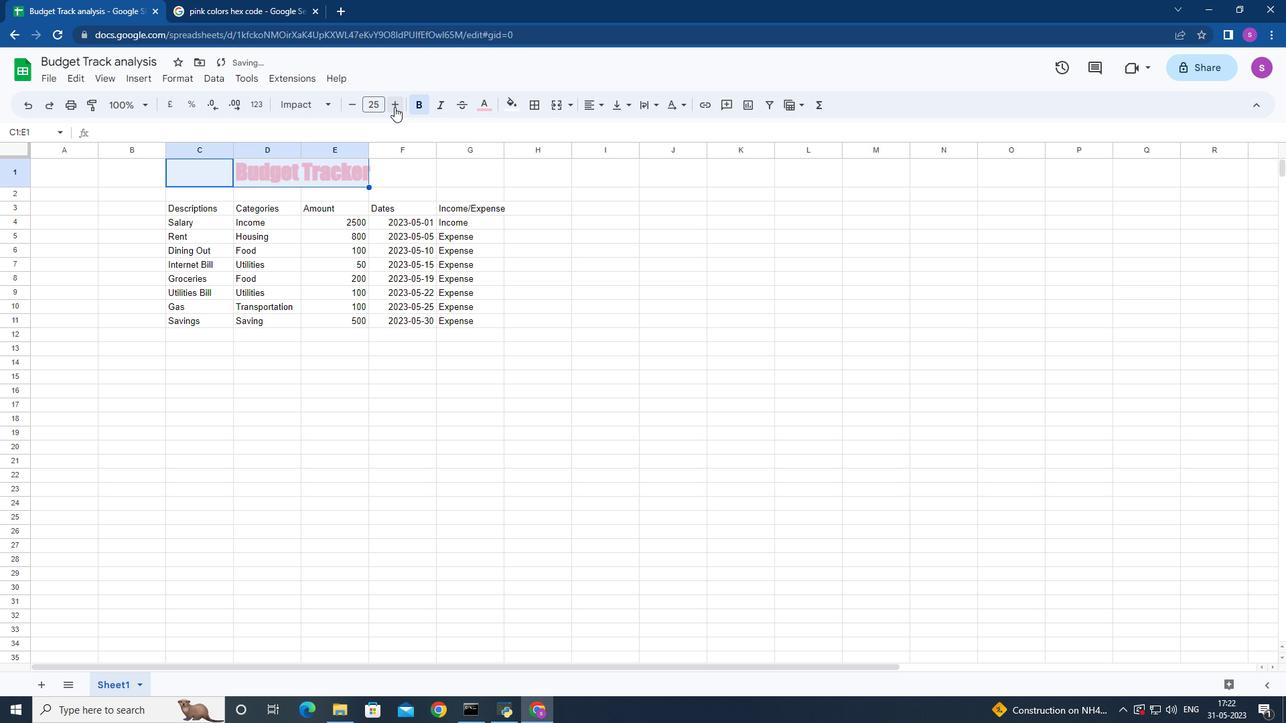 
Action: Mouse moved to (166, 205)
Screenshot: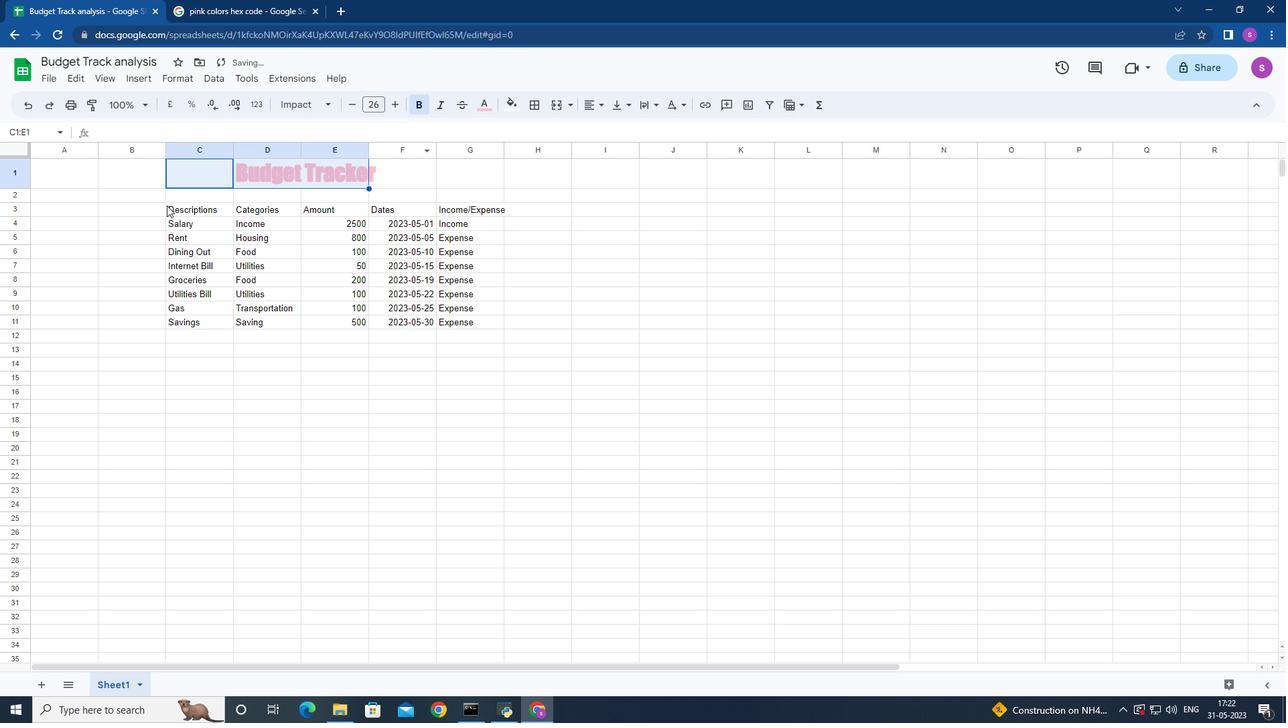 
Action: Mouse pressed left at (166, 205)
Screenshot: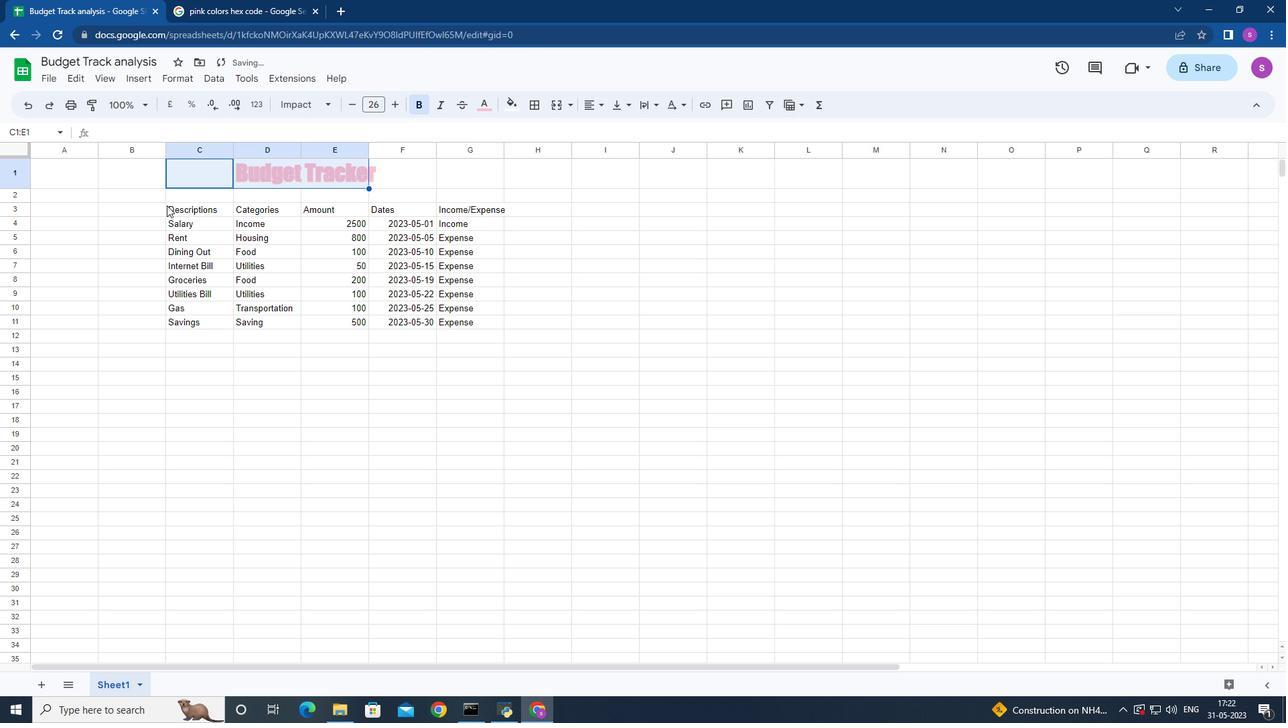 
Action: Mouse moved to (329, 105)
Screenshot: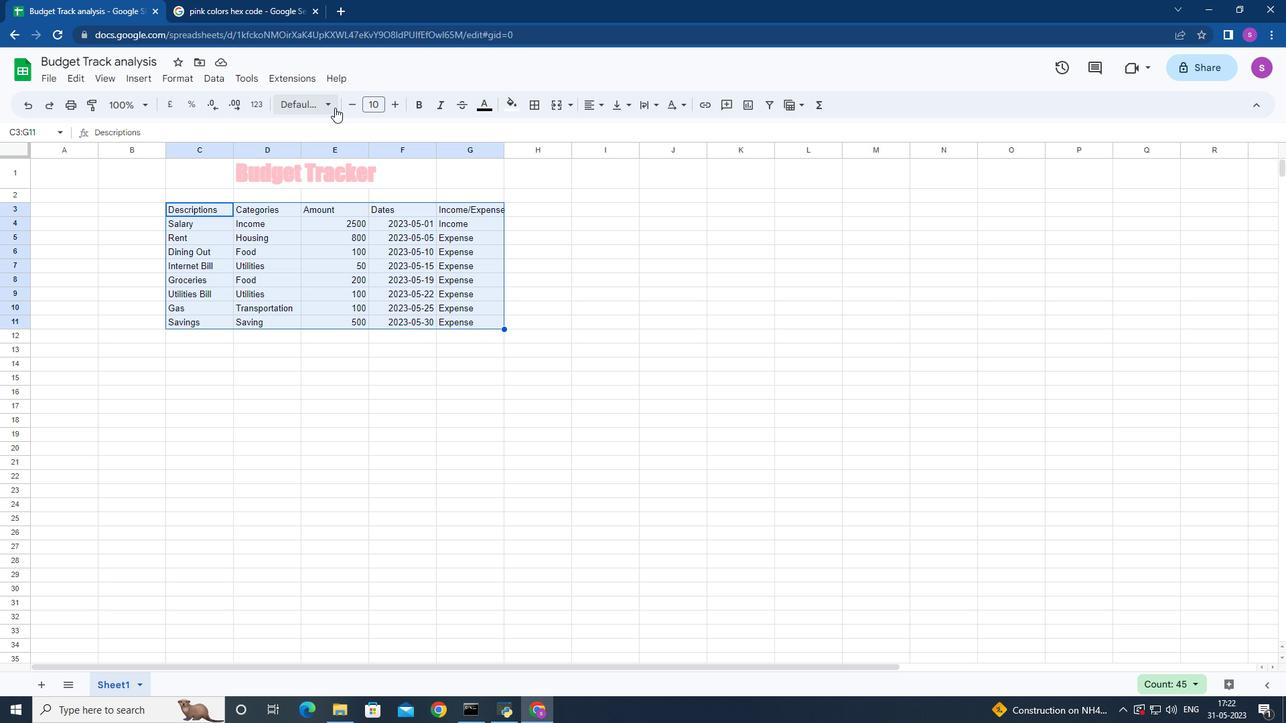 
Action: Mouse pressed left at (329, 105)
Screenshot: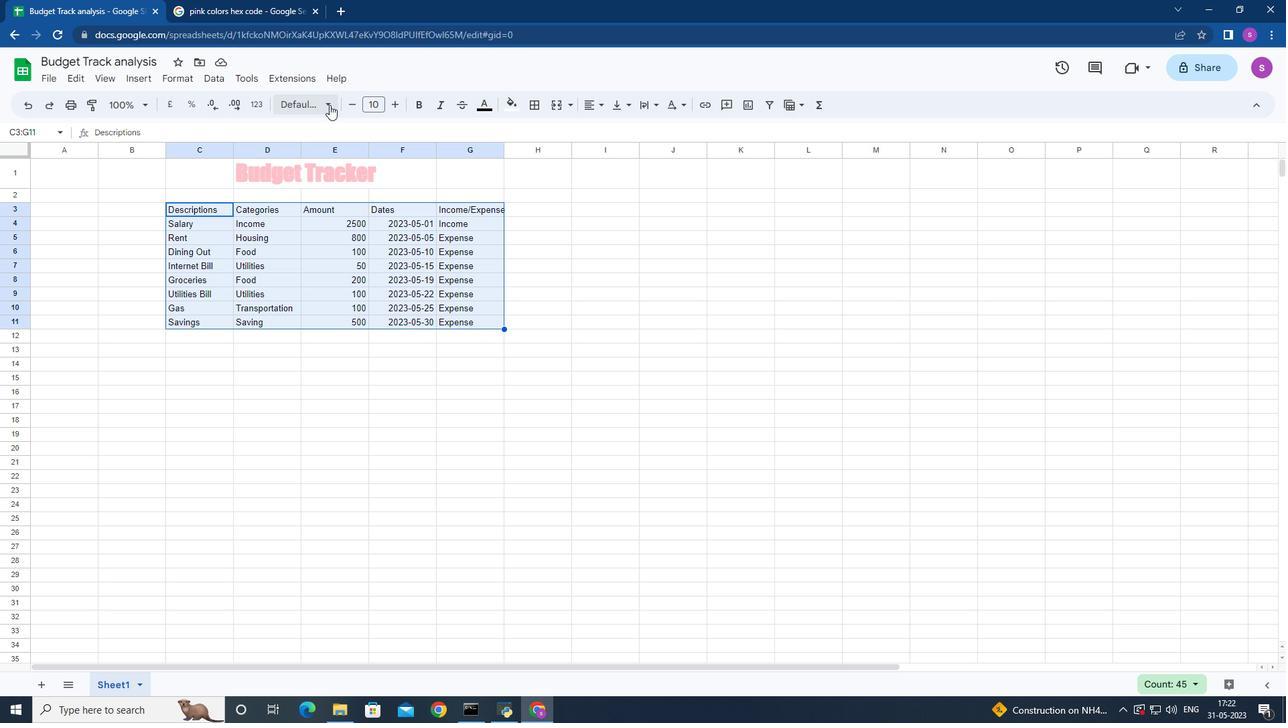
Action: Mouse moved to (343, 577)
Screenshot: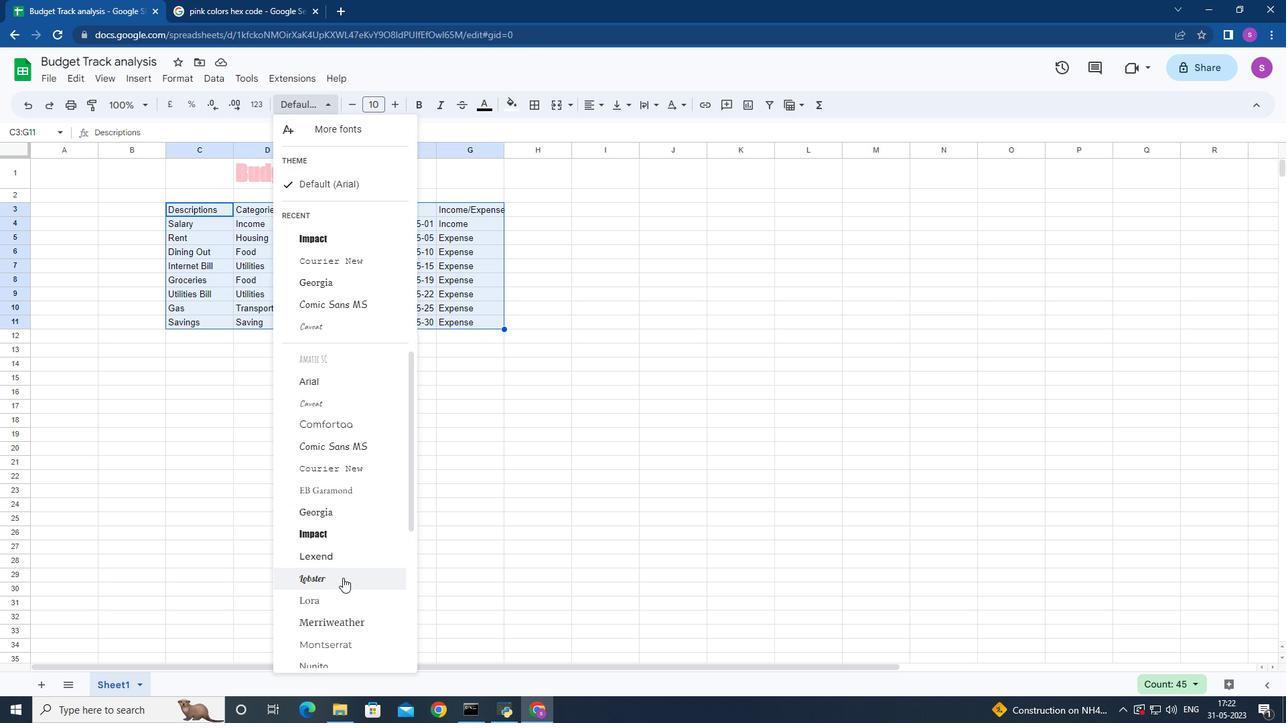 
Action: Mouse pressed left at (343, 577)
Screenshot: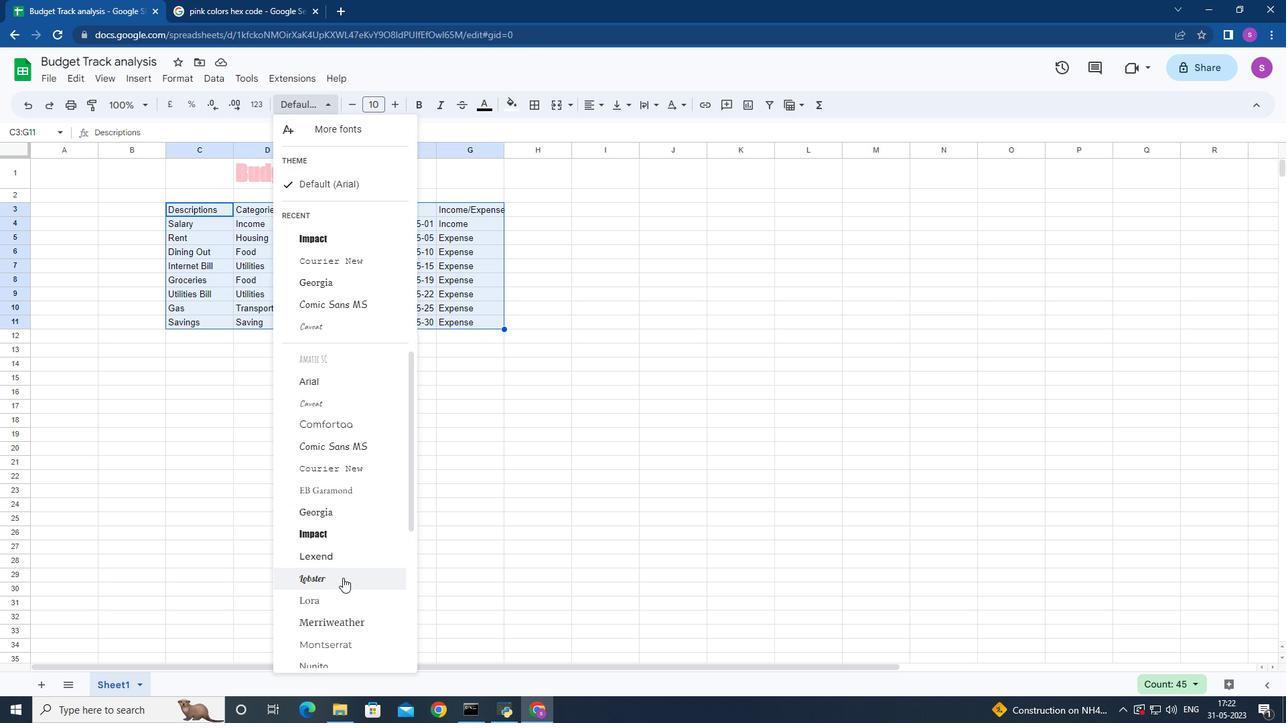 
Action: Mouse moved to (391, 105)
Screenshot: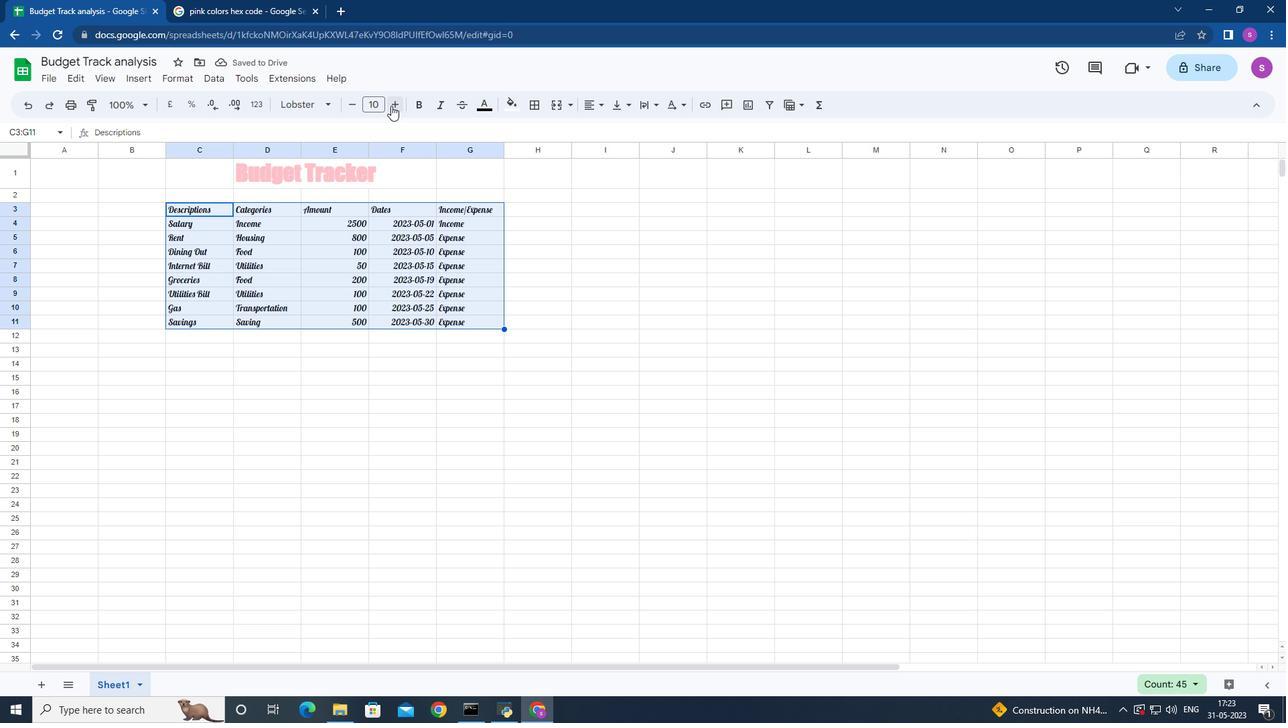 
Action: Mouse pressed left at (391, 105)
Screenshot: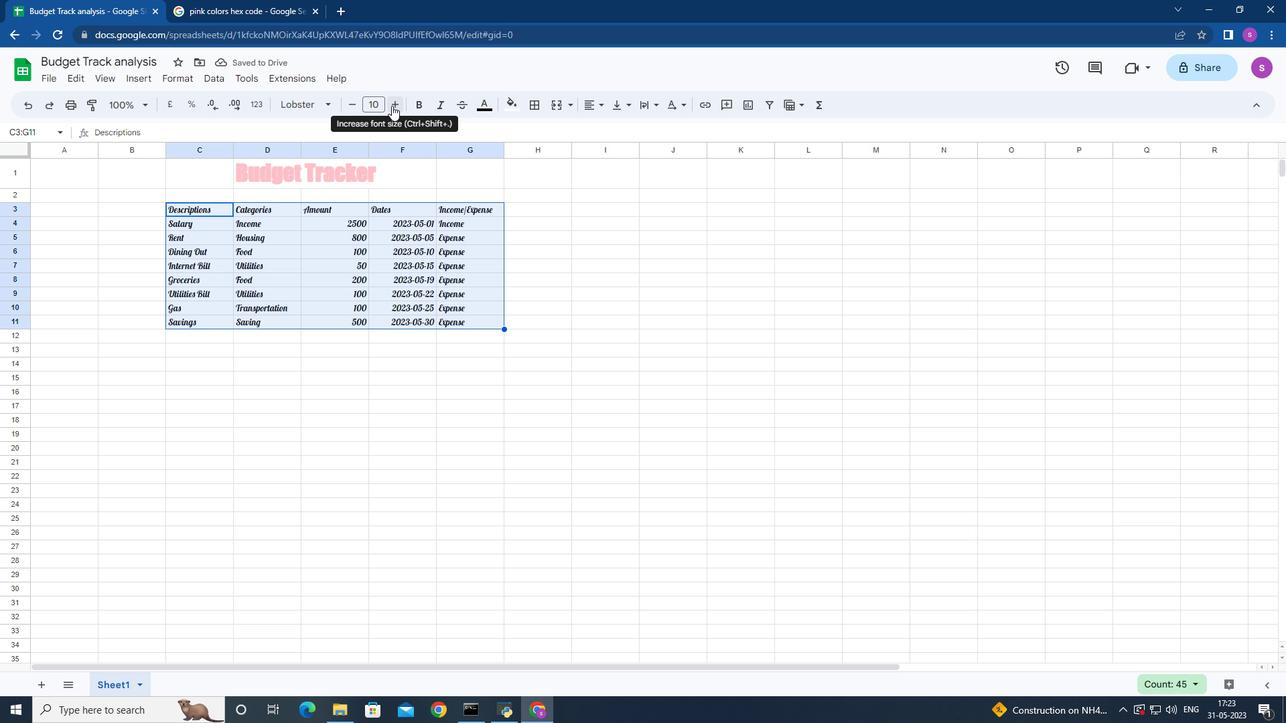 
Action: Mouse moved to (392, 105)
Screenshot: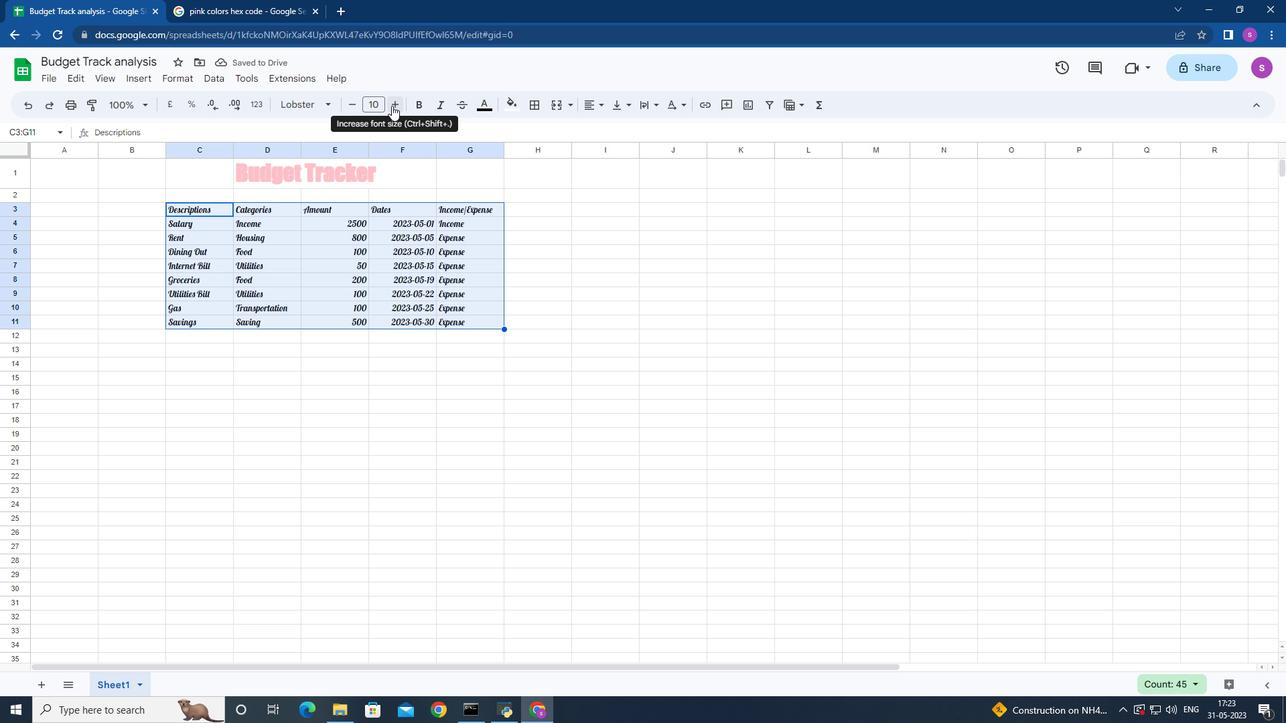 
Action: Mouse pressed left at (392, 105)
Screenshot: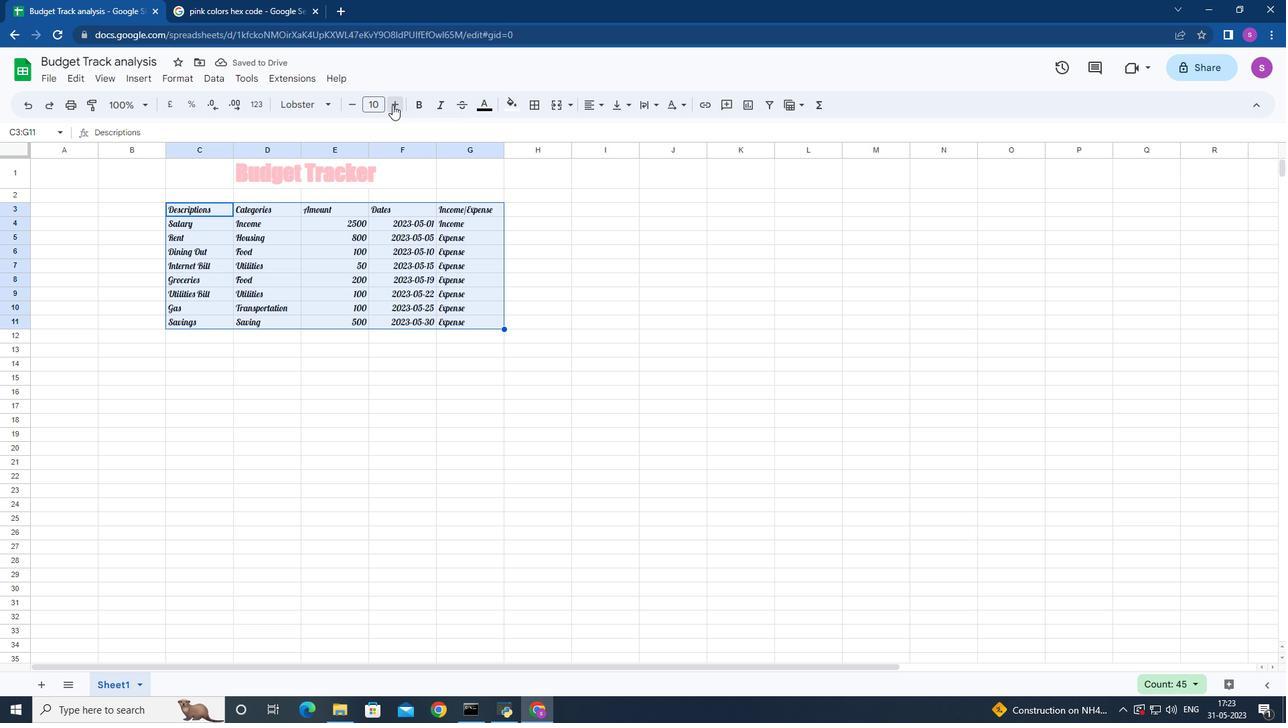 
Action: Mouse pressed left at (392, 105)
Screenshot: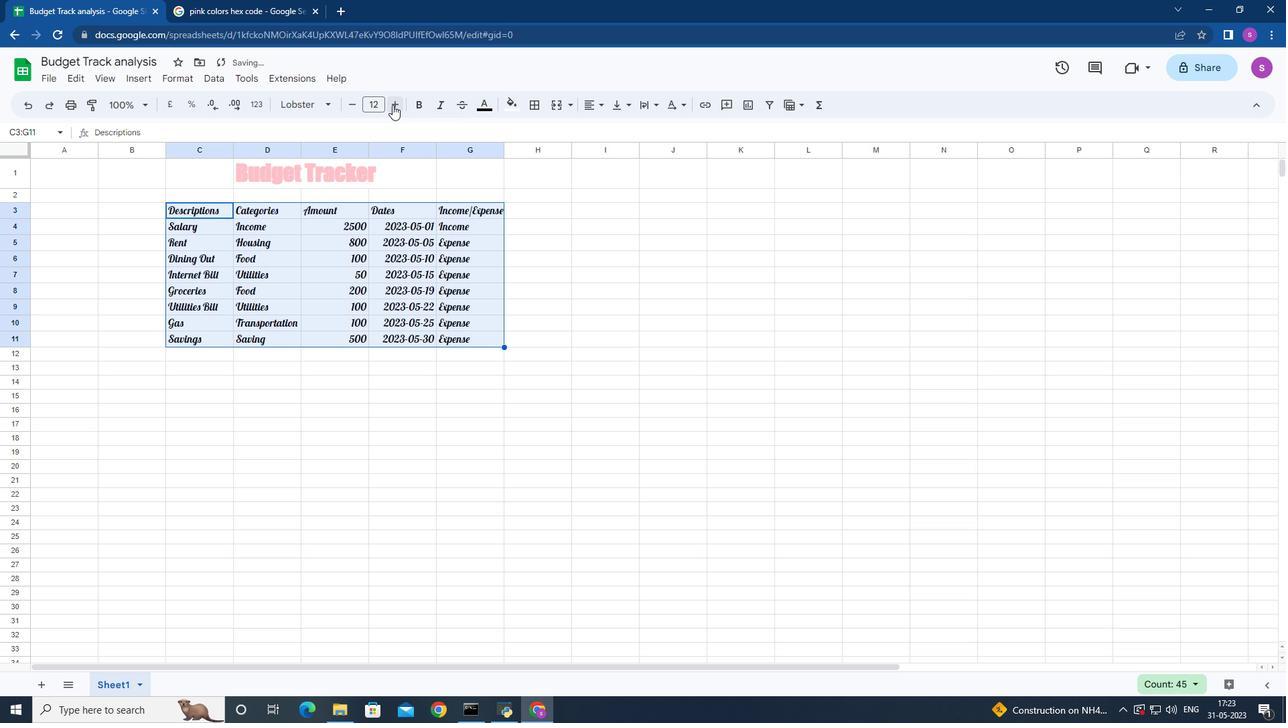 
Action: Mouse pressed left at (392, 105)
Screenshot: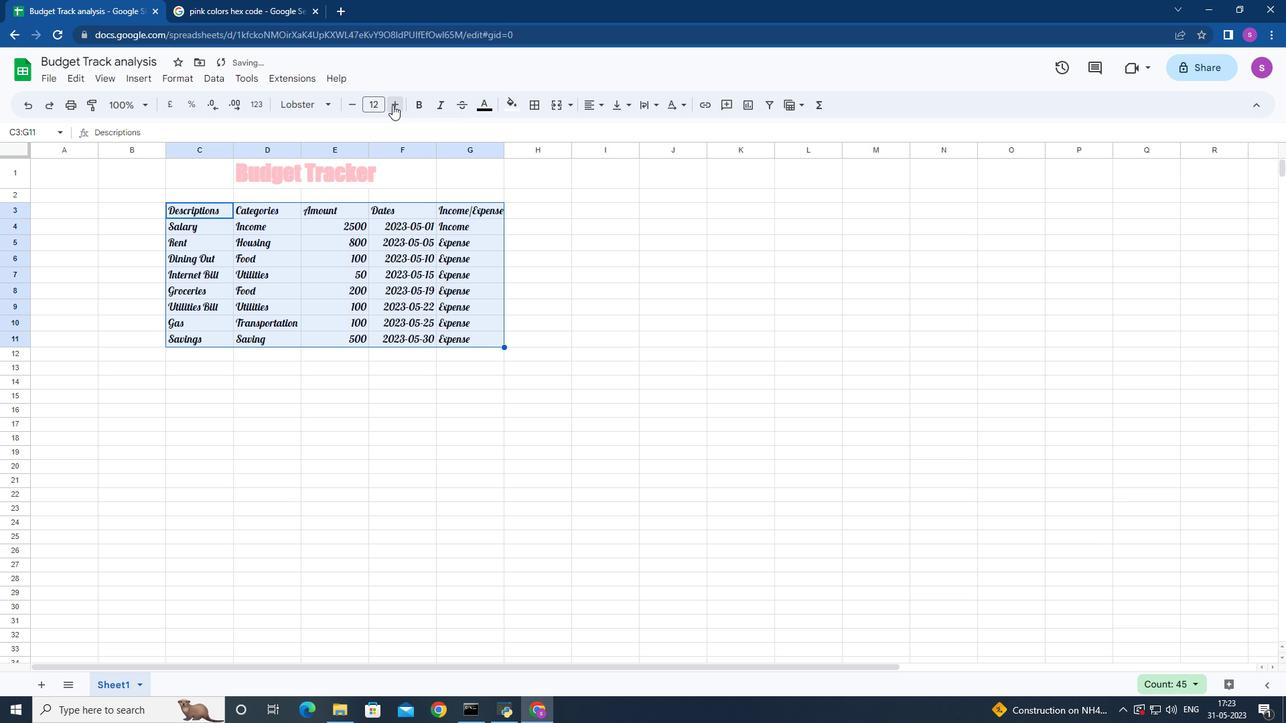 
Action: Mouse pressed left at (392, 105)
Screenshot: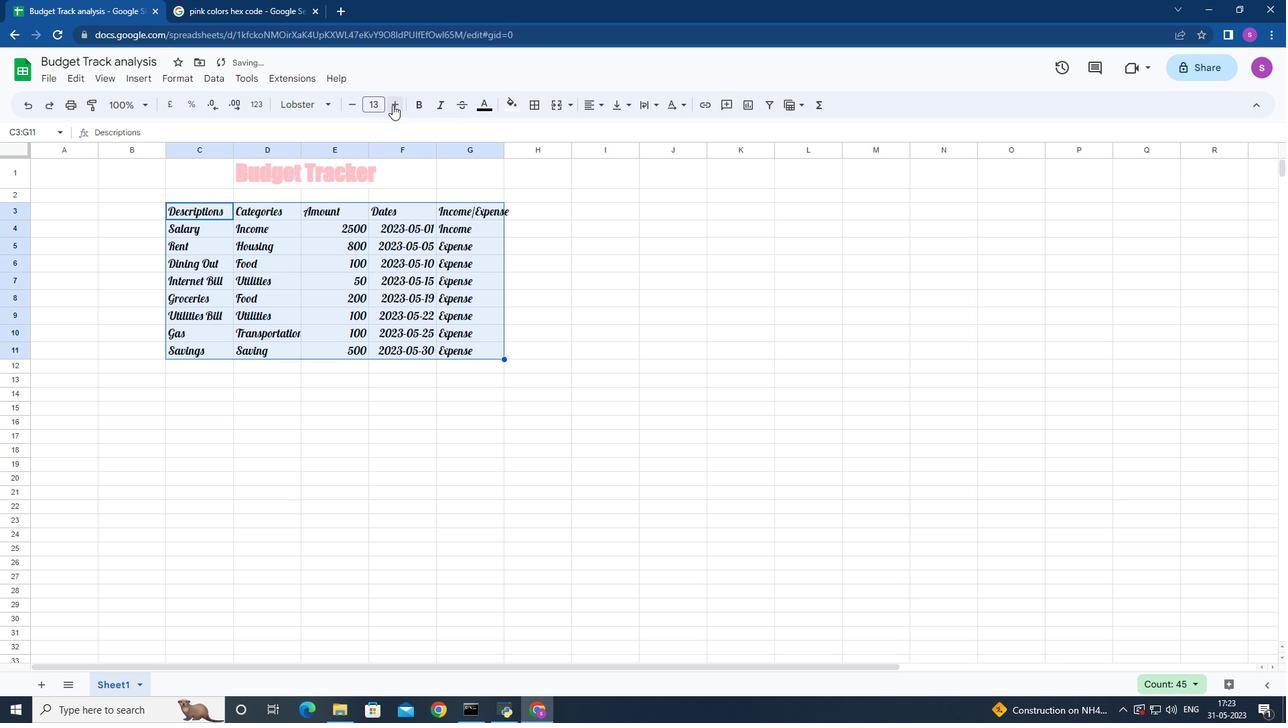 
Action: Mouse pressed left at (392, 105)
Screenshot: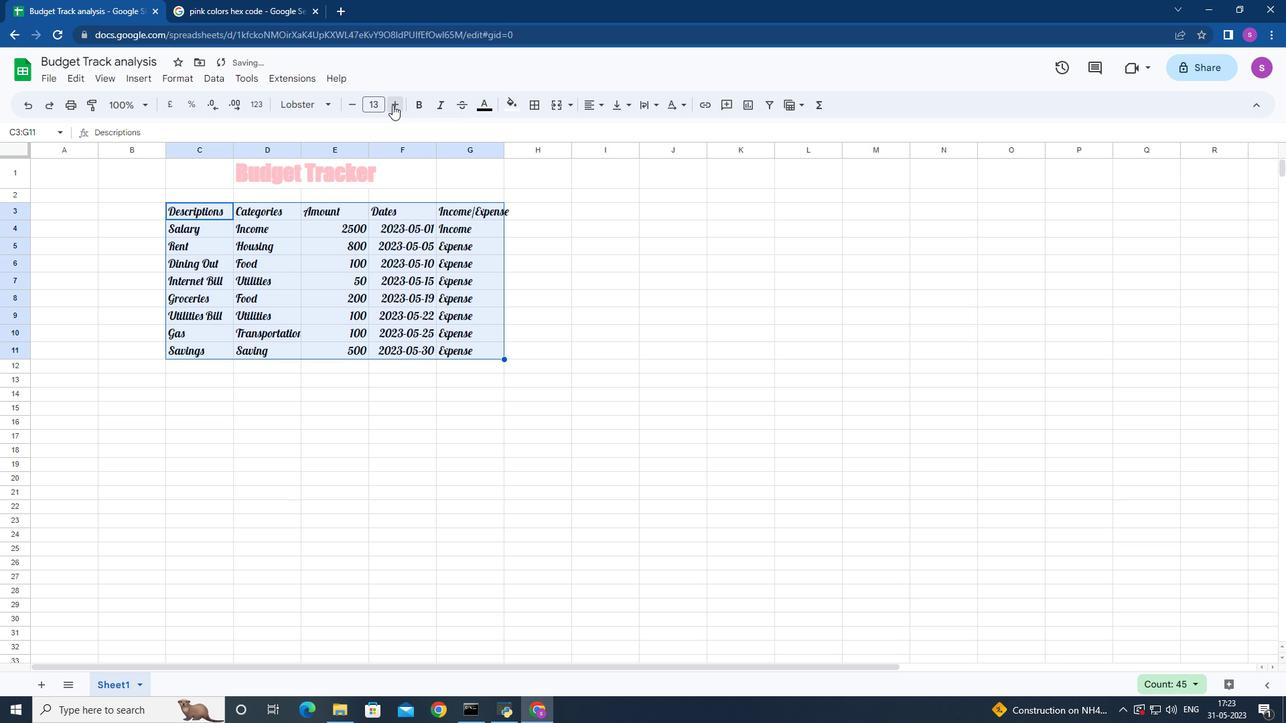 
Action: Mouse moved to (393, 102)
Screenshot: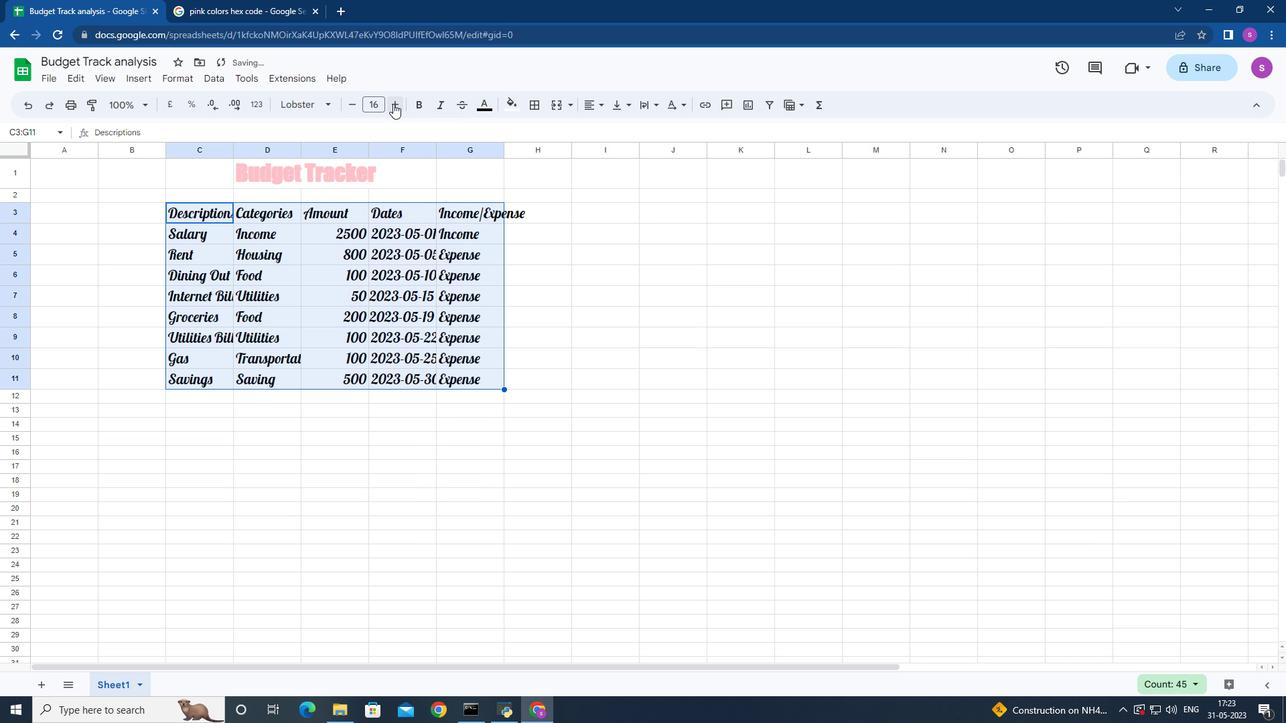
Action: Mouse pressed left at (393, 102)
Screenshot: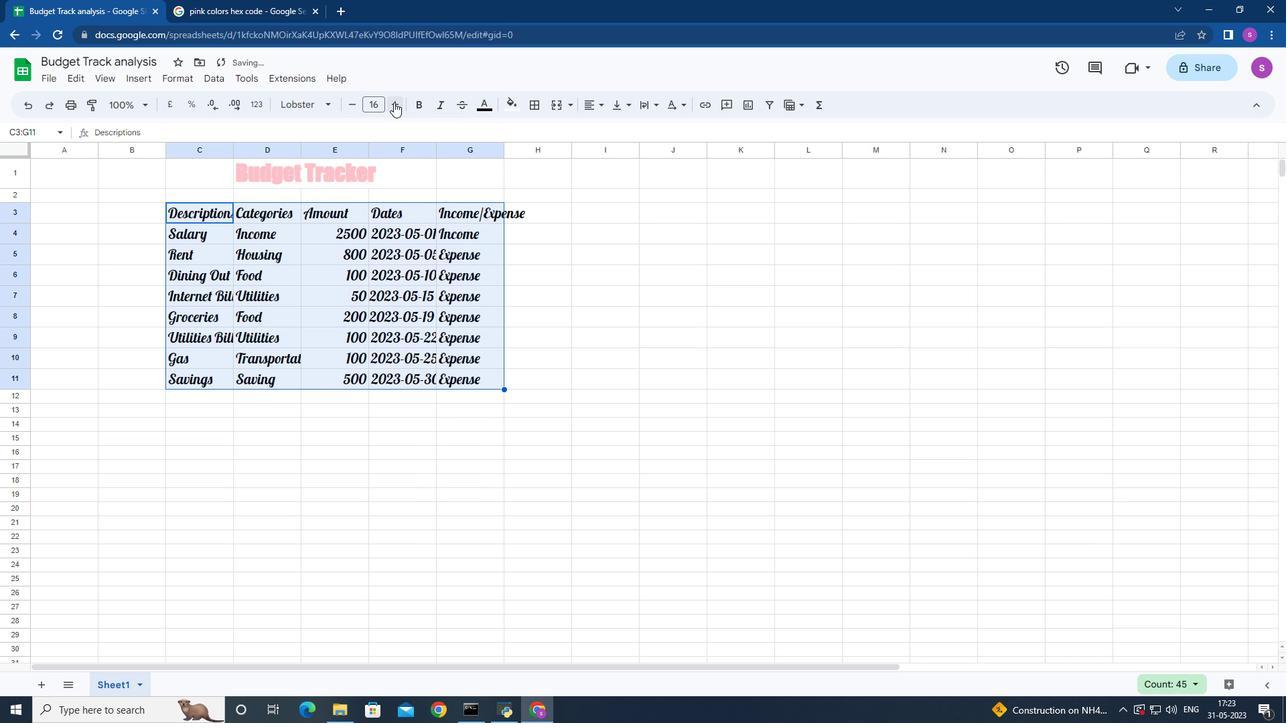 
Action: Mouse pressed left at (393, 102)
Screenshot: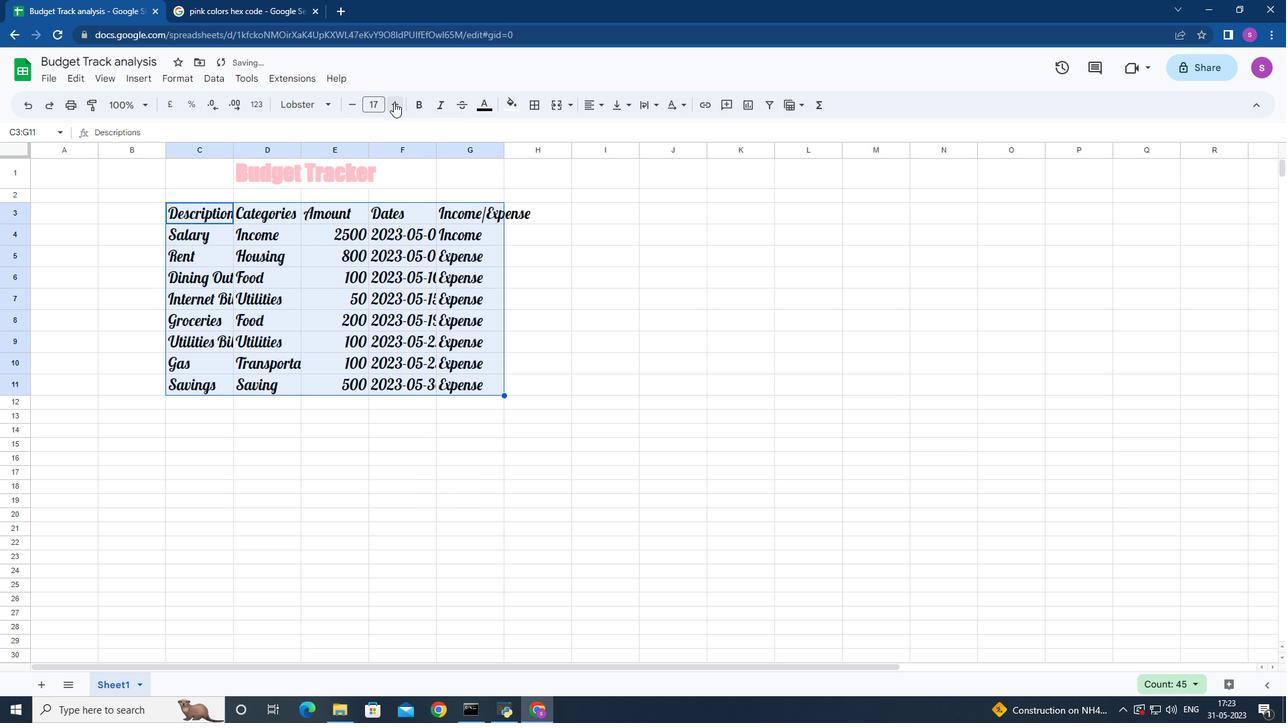 
Action: Mouse moved to (232, 153)
Screenshot: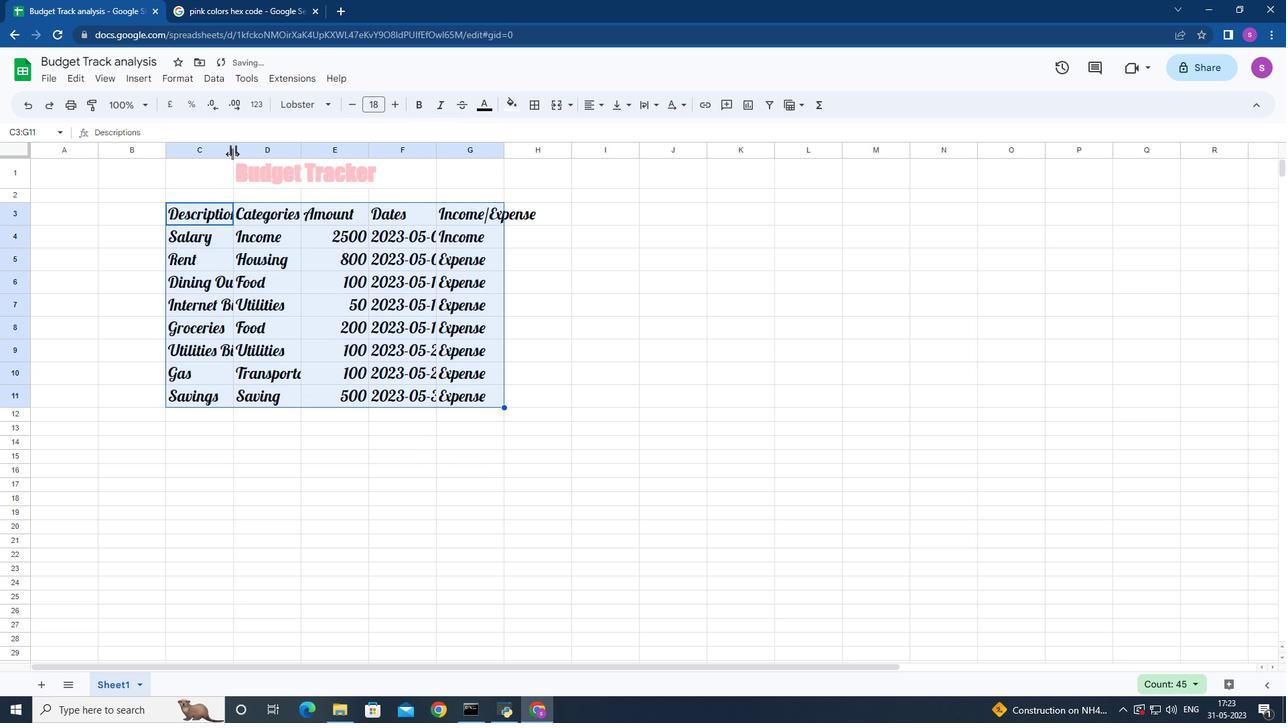 
Action: Mouse pressed left at (232, 153)
Screenshot: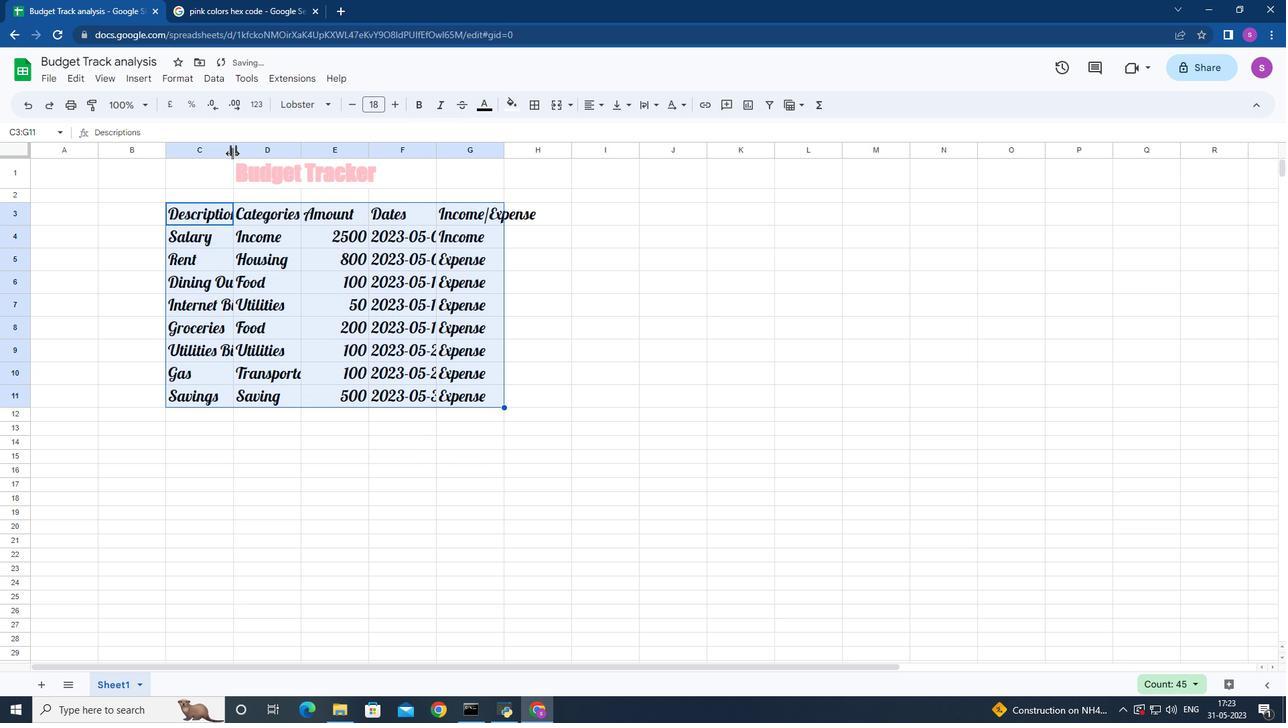 
Action: Mouse moved to (325, 151)
Screenshot: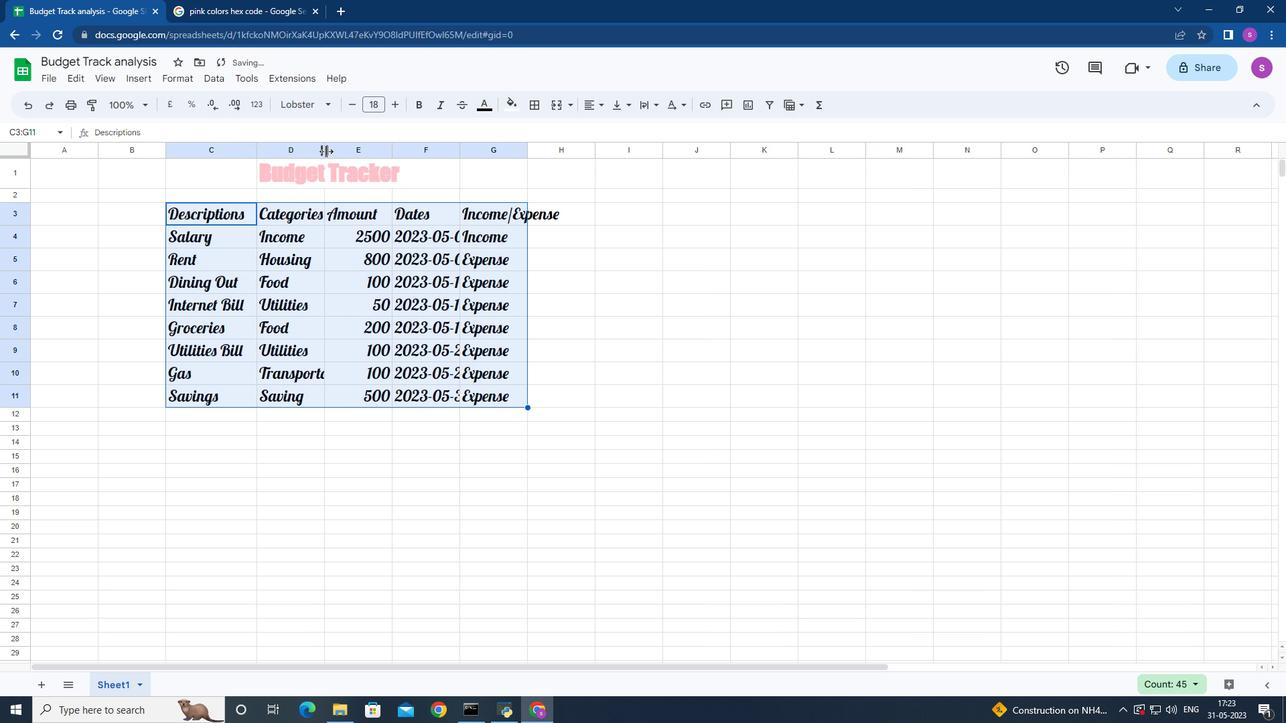 
Action: Mouse pressed left at (325, 151)
Screenshot: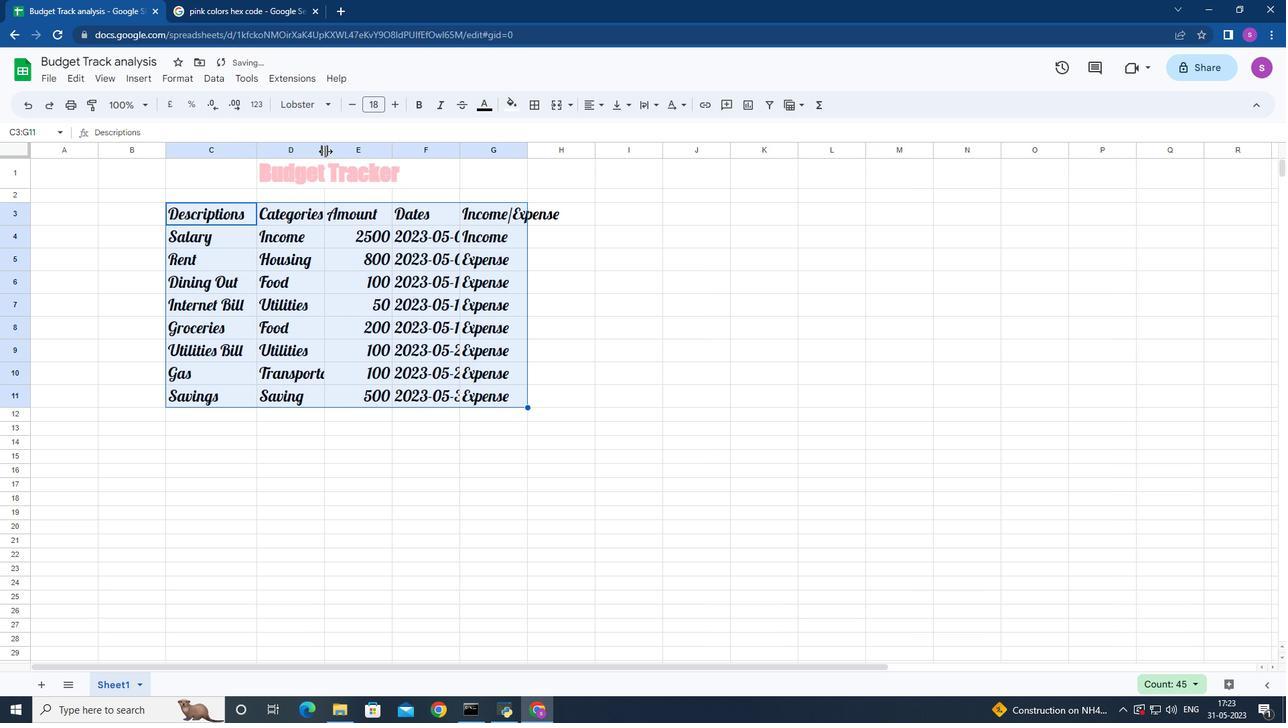 
Action: Mouse moved to (346, 153)
Screenshot: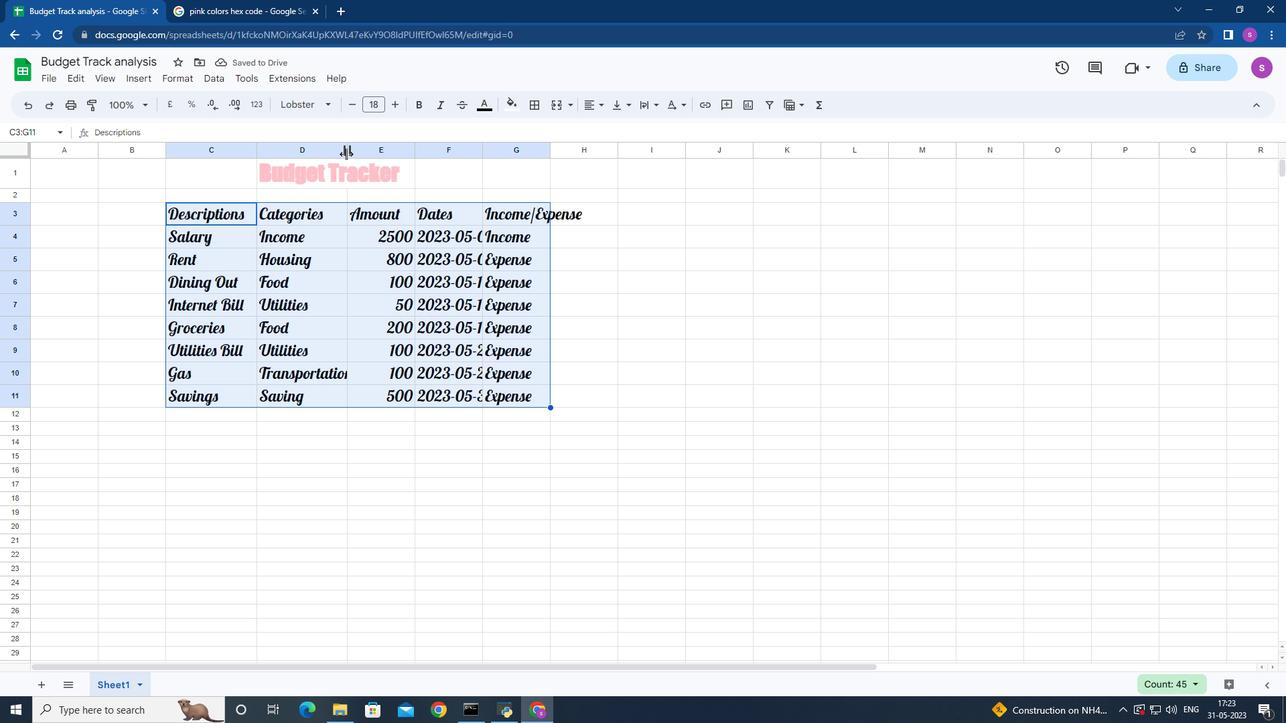
Action: Mouse pressed left at (346, 153)
Screenshot: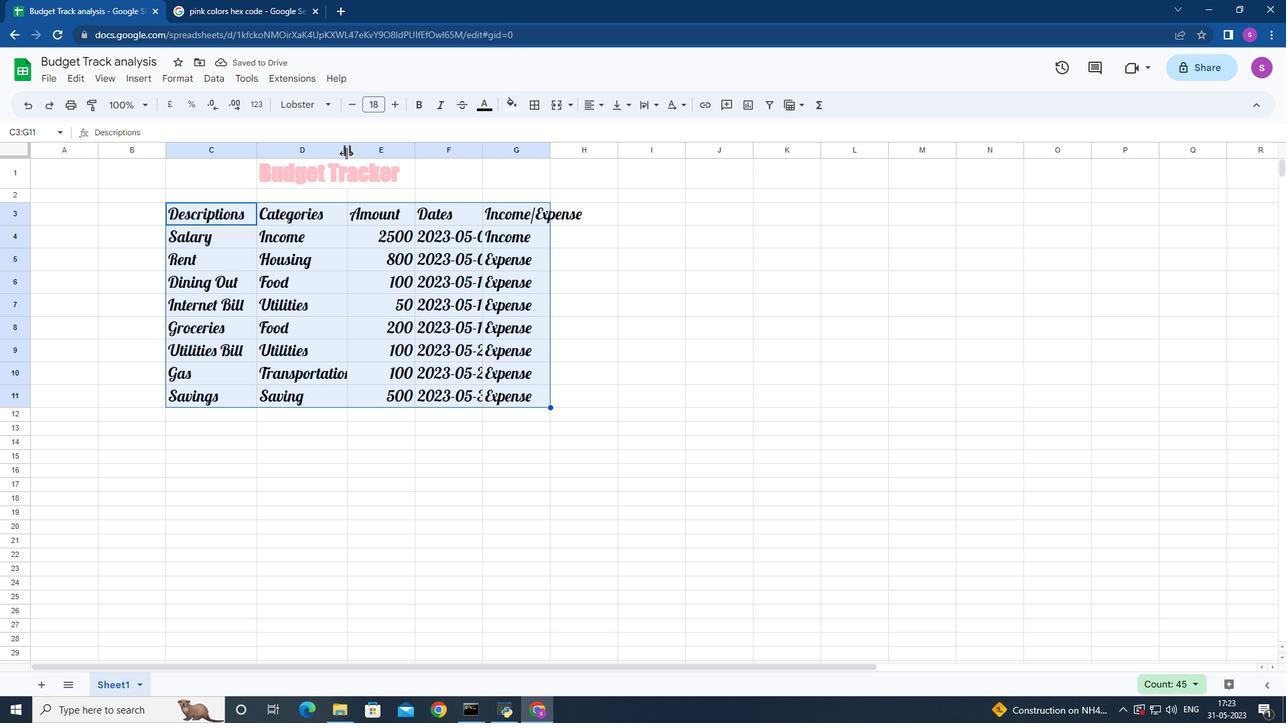 
Action: Mouse moved to (428, 154)
Screenshot: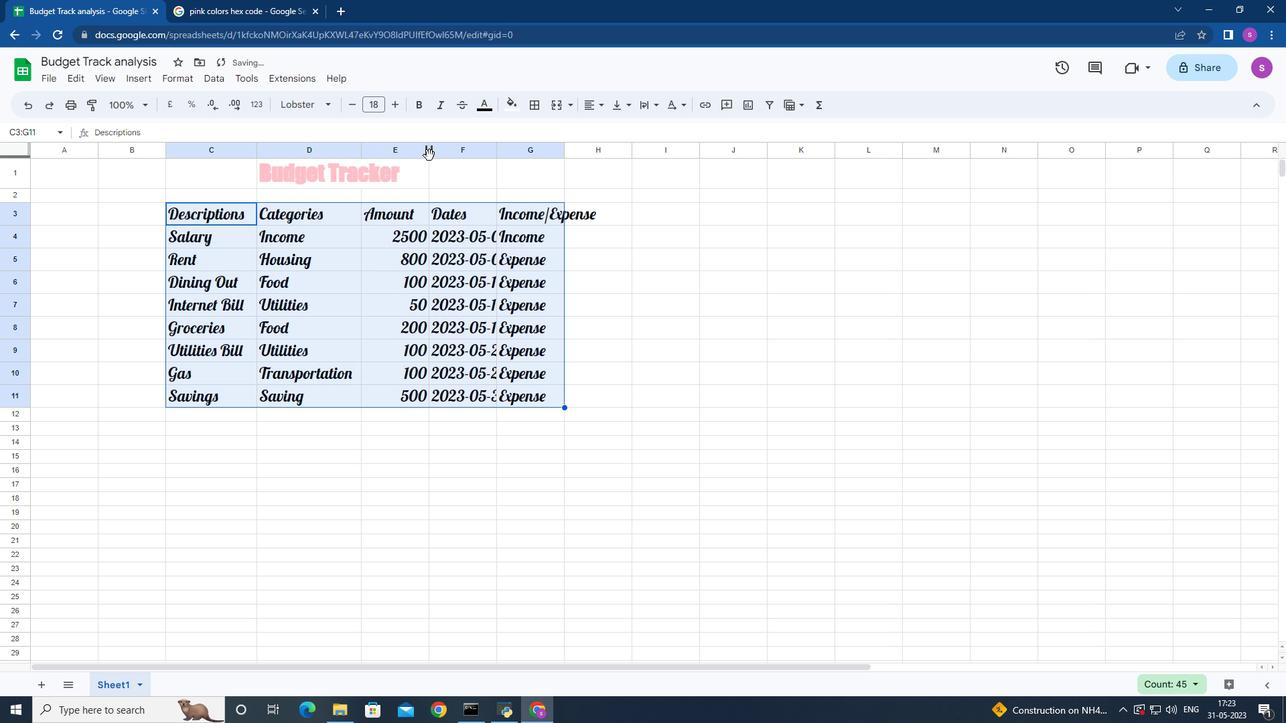 
Action: Mouse pressed left at (428, 154)
Screenshot: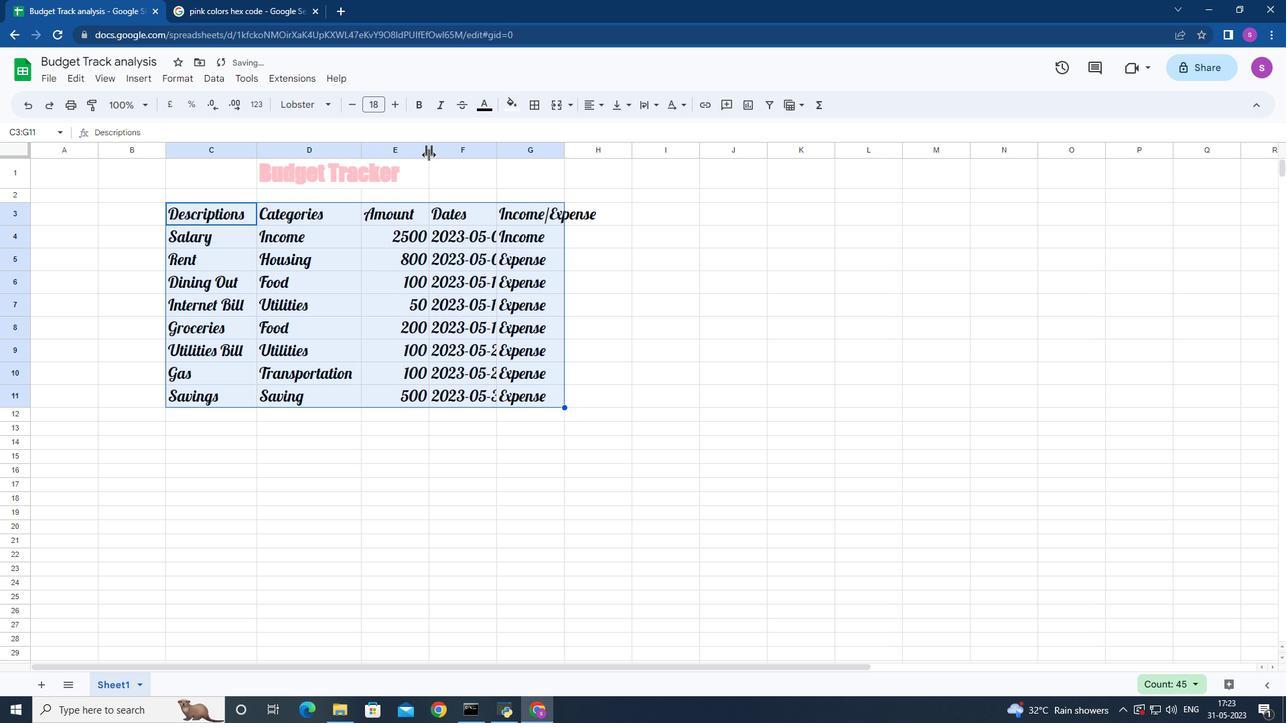 
Action: Mouse moved to (506, 151)
Screenshot: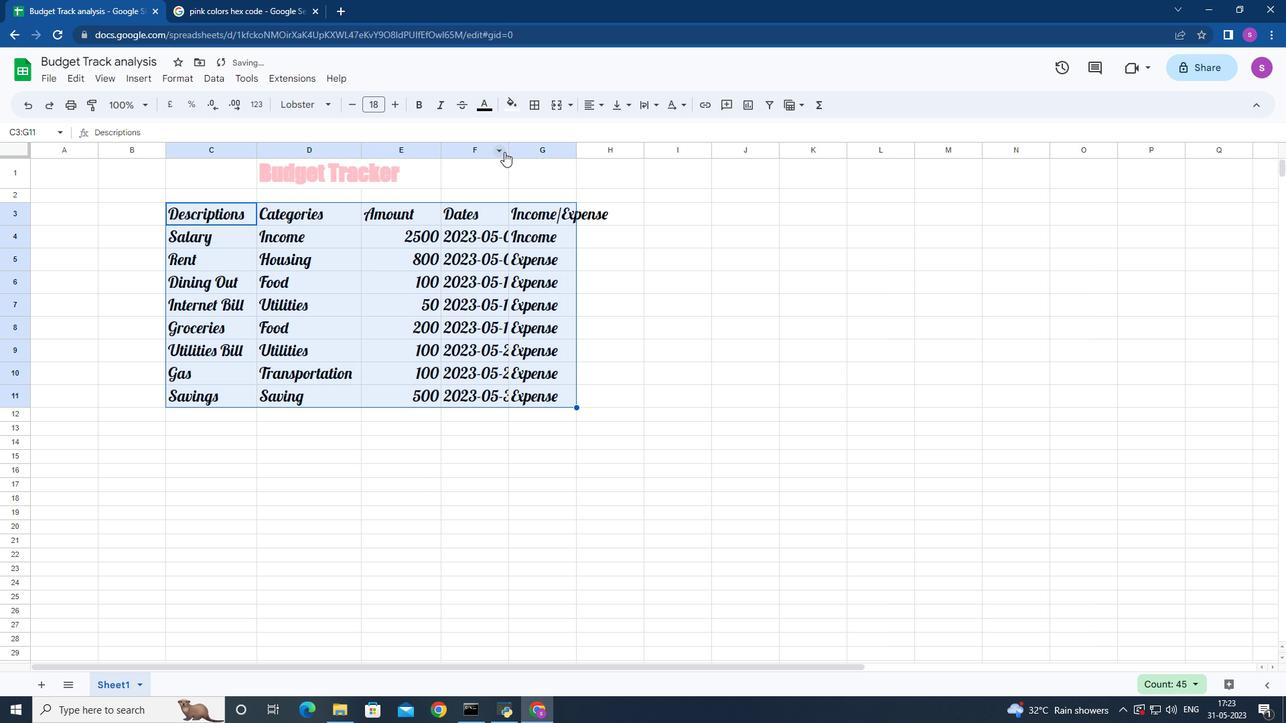 
Action: Mouse pressed left at (506, 151)
Screenshot: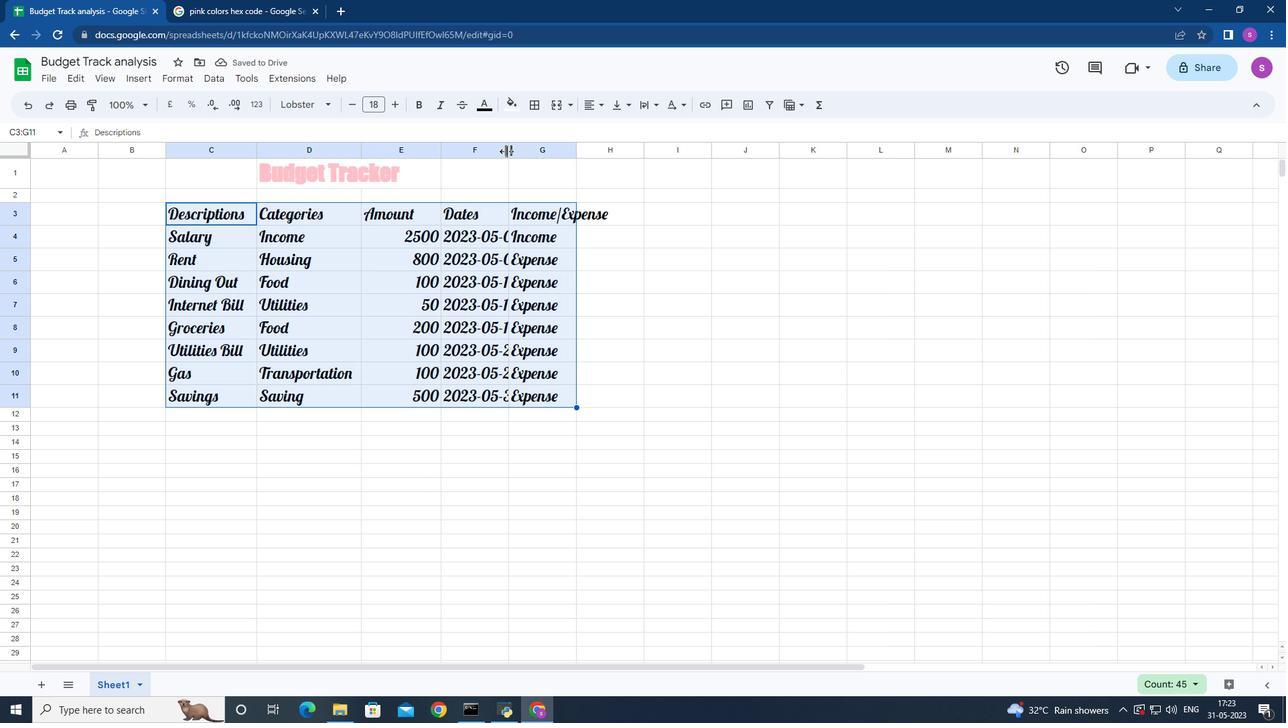 
Action: Mouse moved to (595, 151)
Screenshot: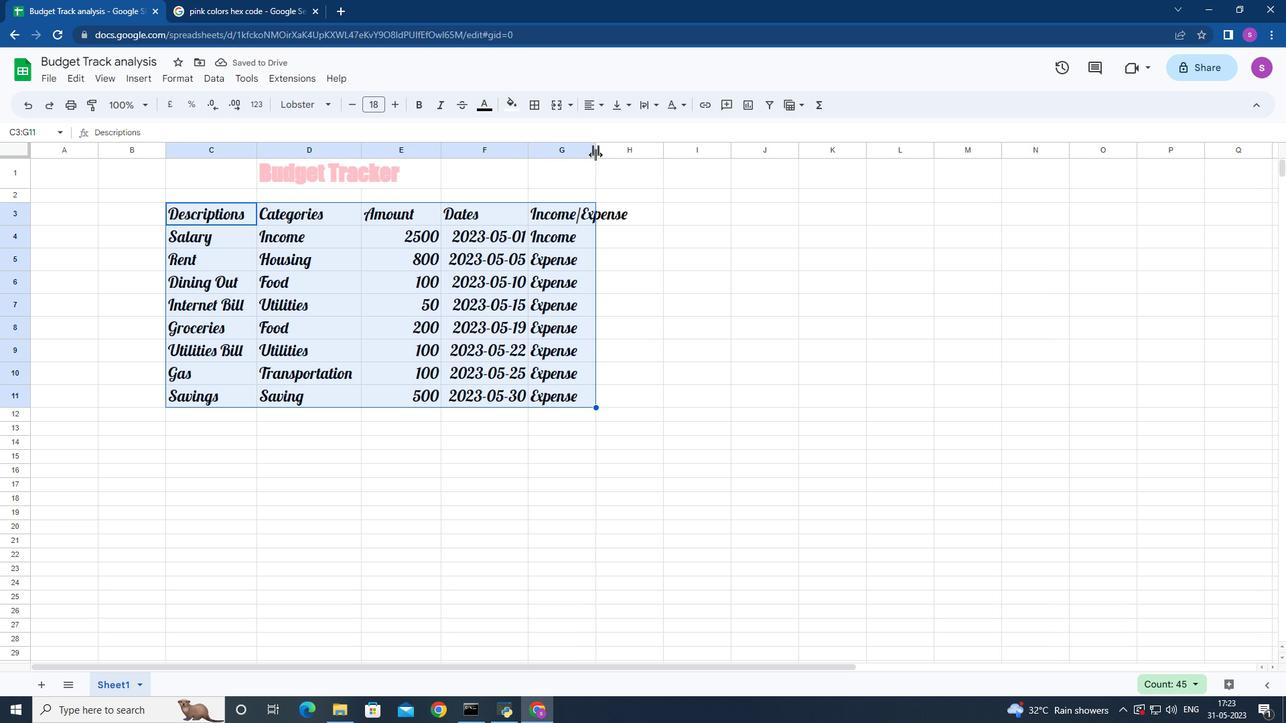
Action: Mouse pressed left at (595, 151)
Screenshot: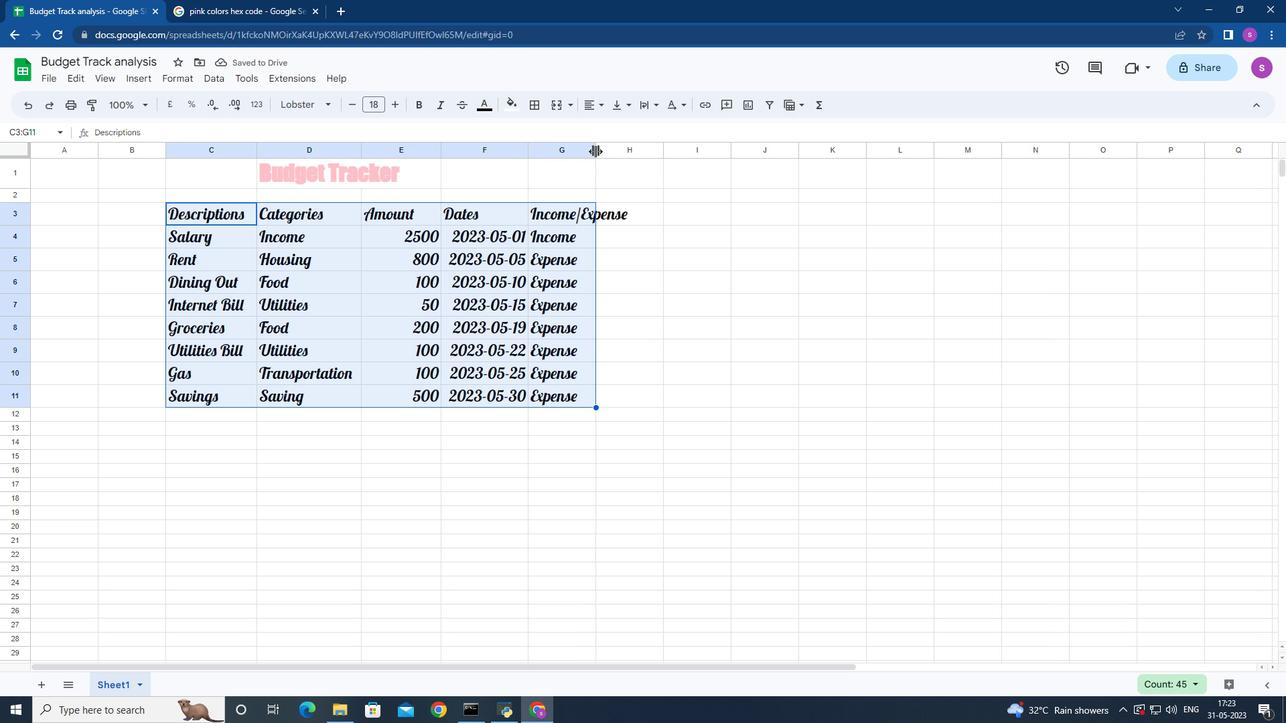 
Action: Mouse moved to (527, 153)
Screenshot: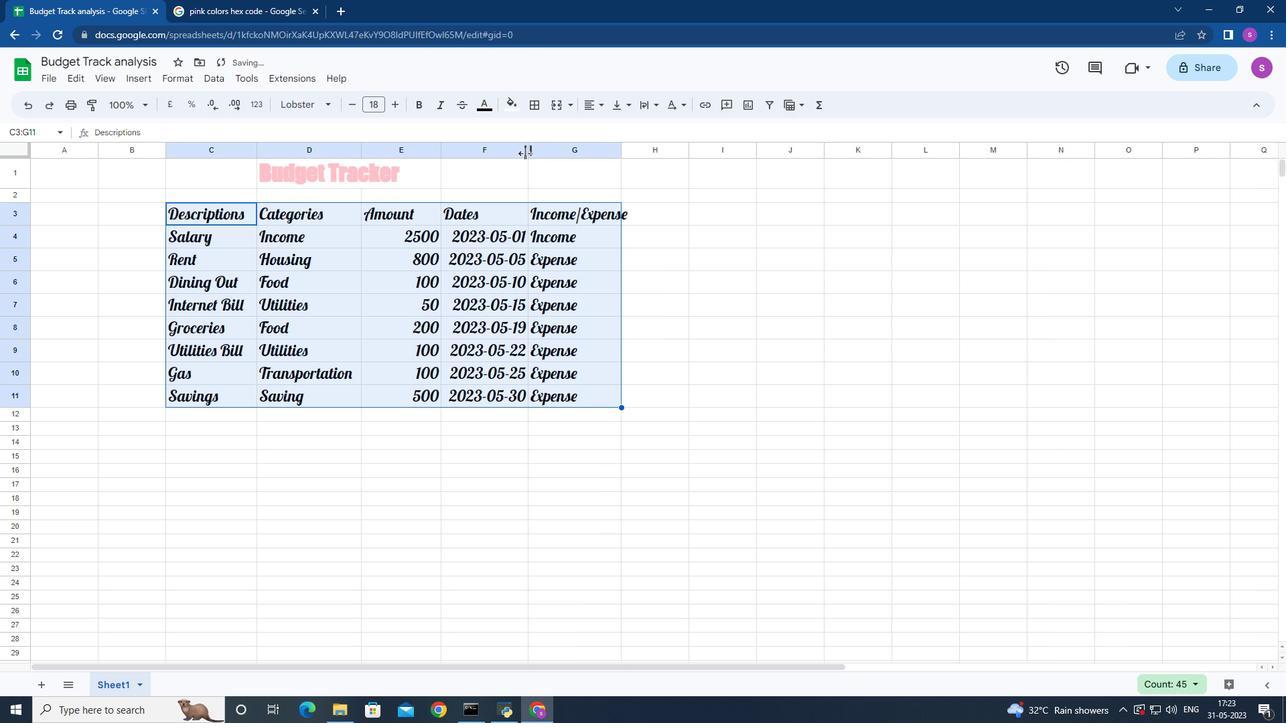 
Action: Mouse pressed left at (527, 153)
Screenshot: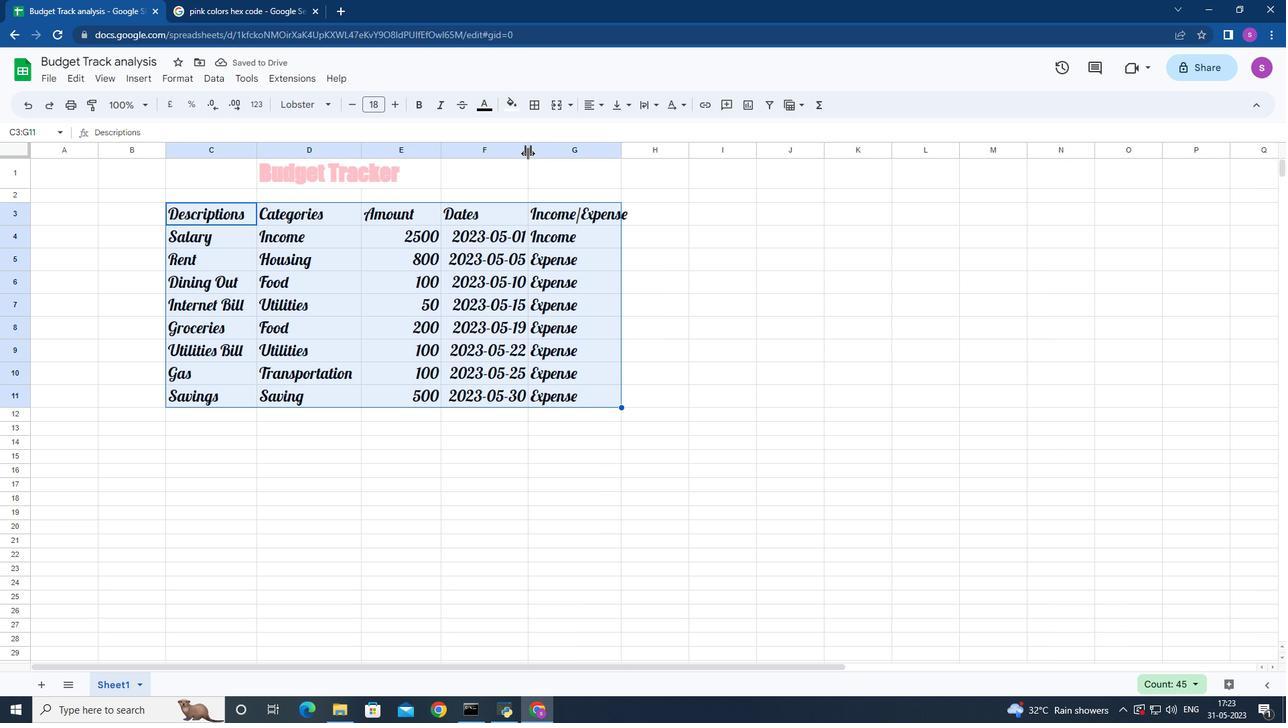 
Action: Mouse moved to (679, 222)
Screenshot: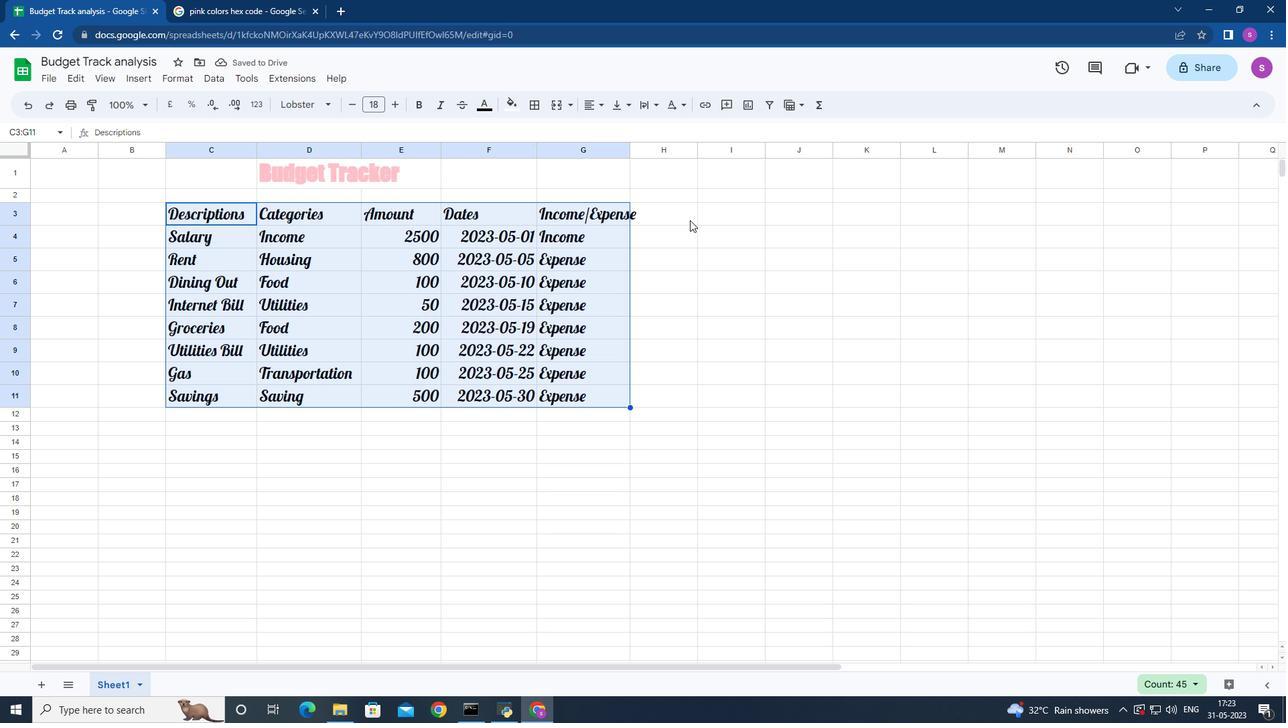 
Action: Mouse pressed left at (679, 222)
Screenshot: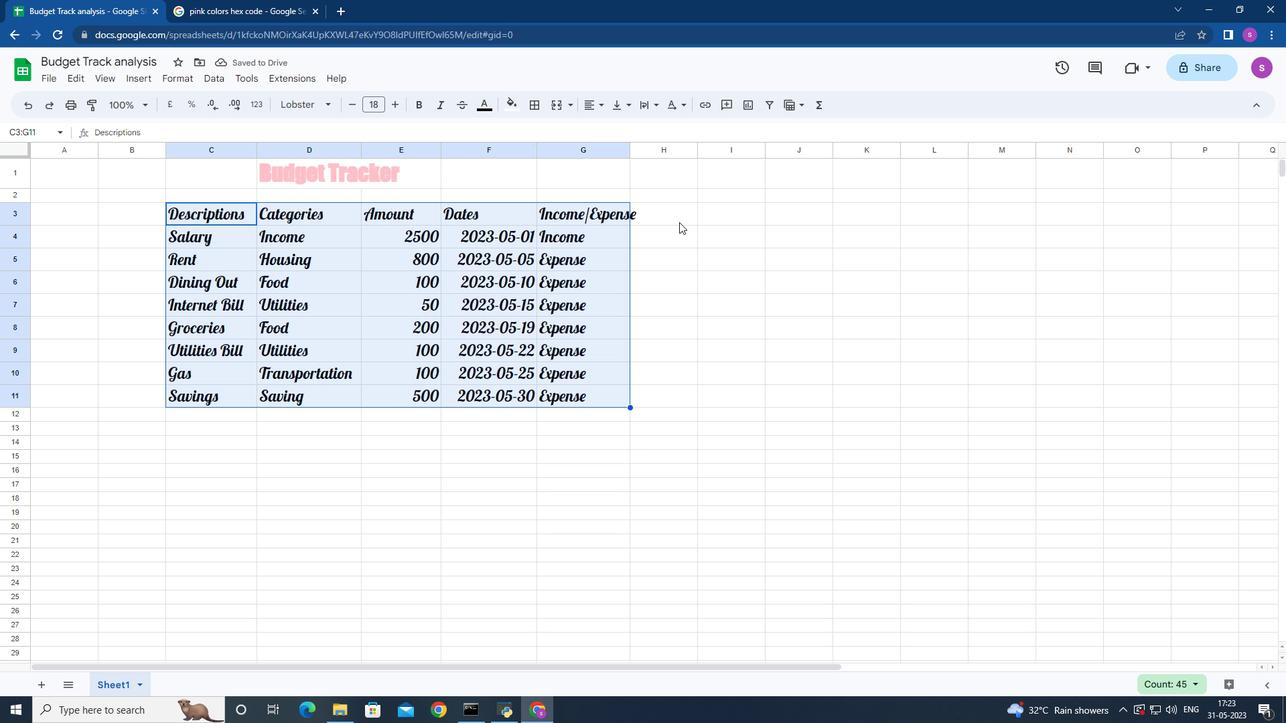 
Action: Mouse moved to (566, 317)
Screenshot: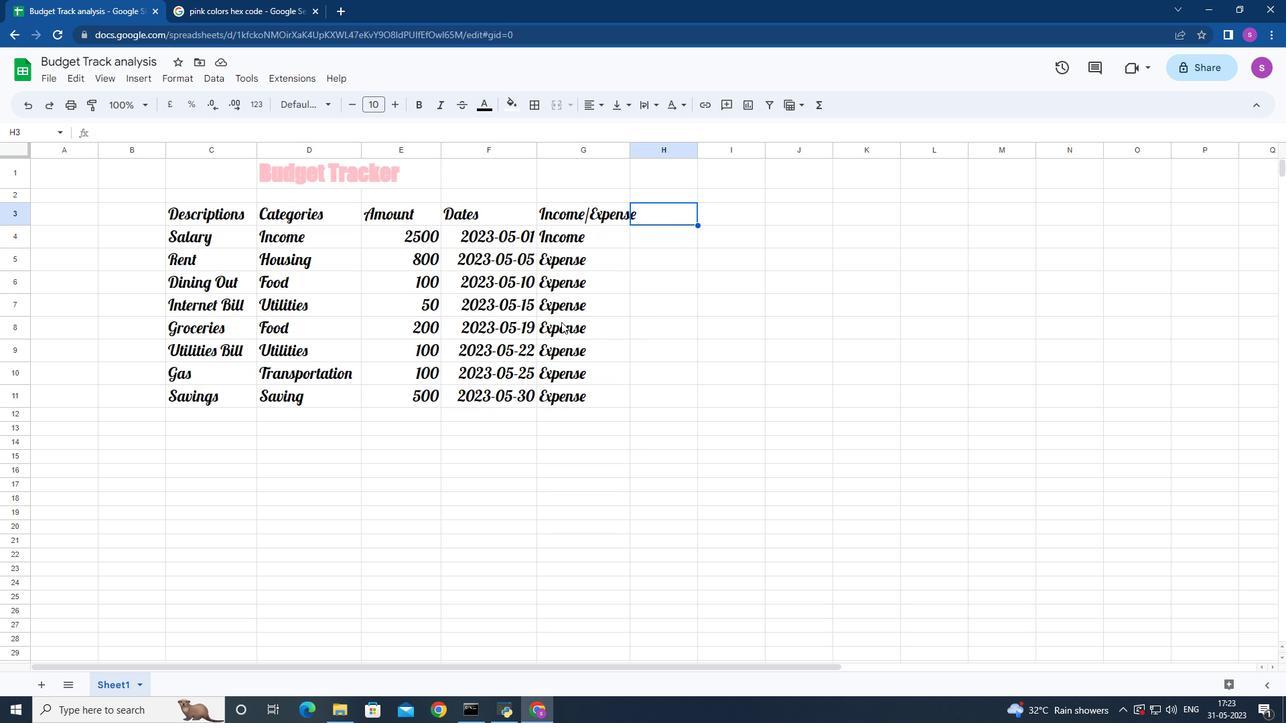 
